 Task: Find connections with filter location Kuju with filter topic #Analyticswith filter profile language French with filter current company Engineering Brasil with filter school Mount Carmel College, India with filter industry Personal and Laundry Services with filter service category Public Relations with filter keywords title Media Buyer
Action: Mouse moved to (335, 236)
Screenshot: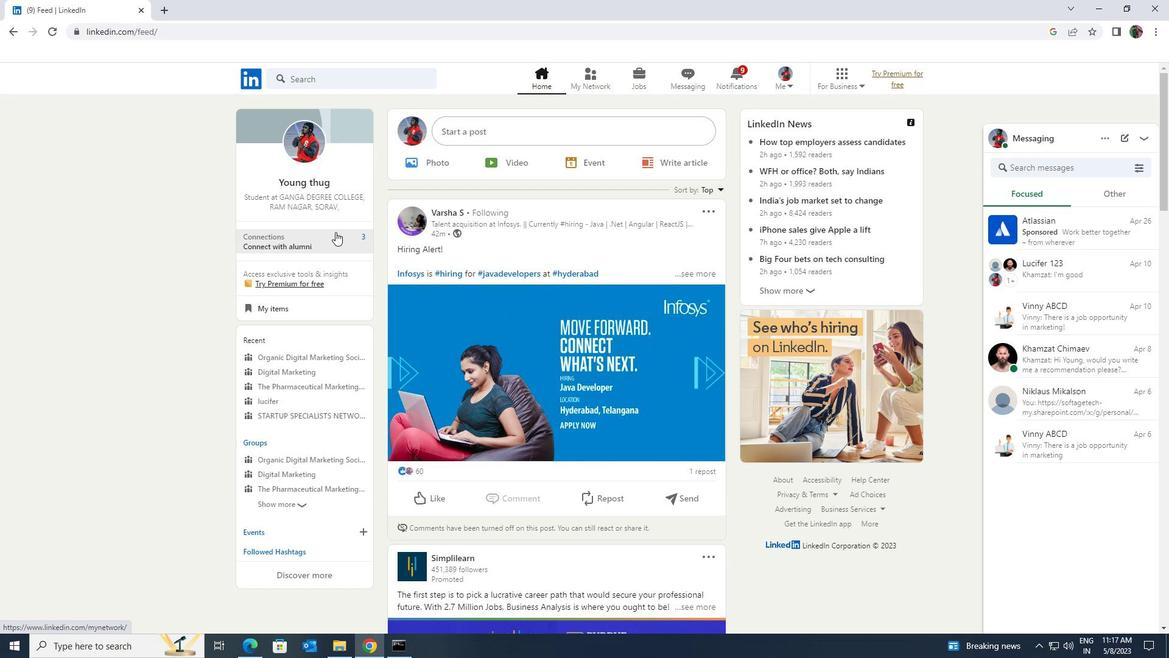 
Action: Mouse pressed left at (335, 236)
Screenshot: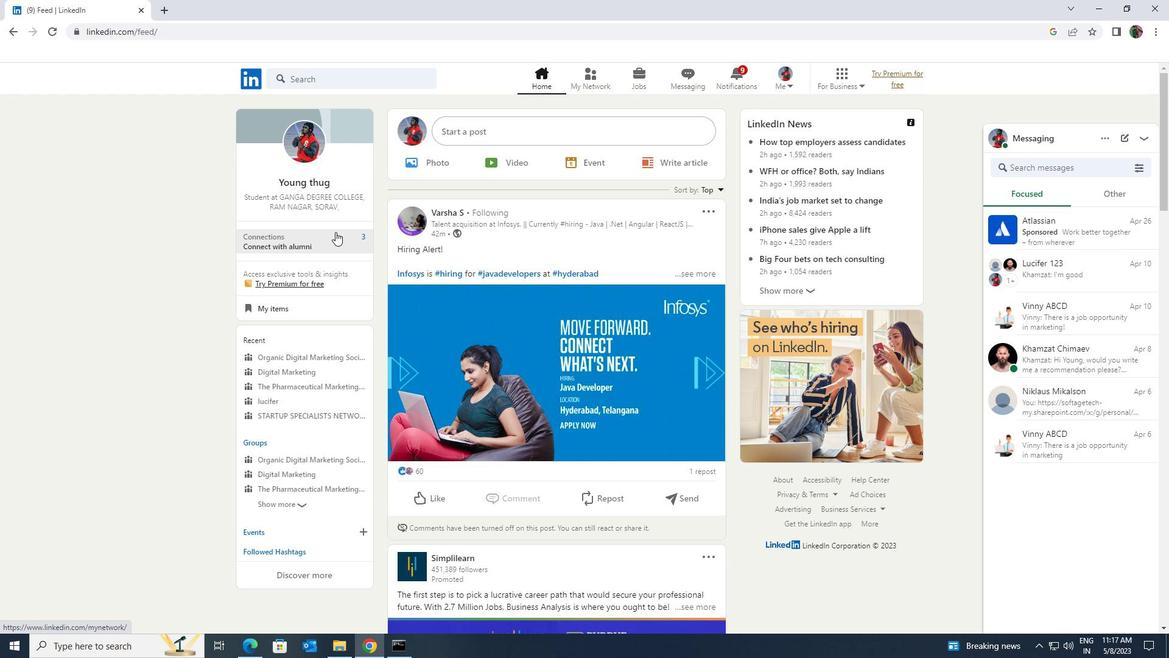 
Action: Mouse moved to (328, 147)
Screenshot: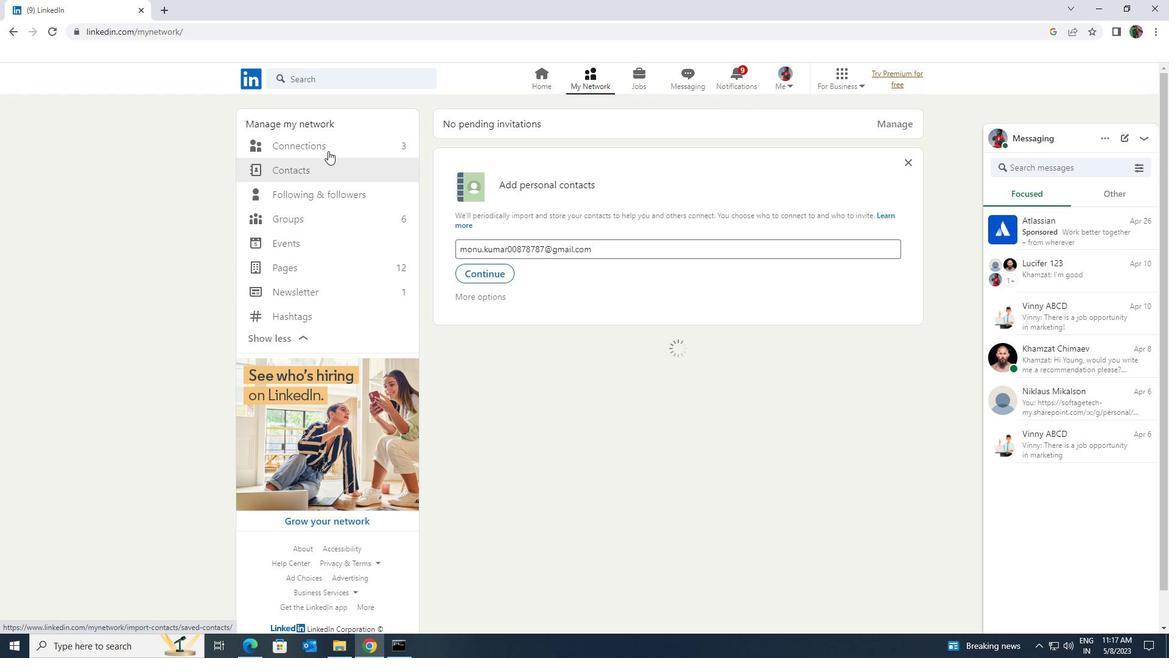 
Action: Mouse pressed left at (328, 147)
Screenshot: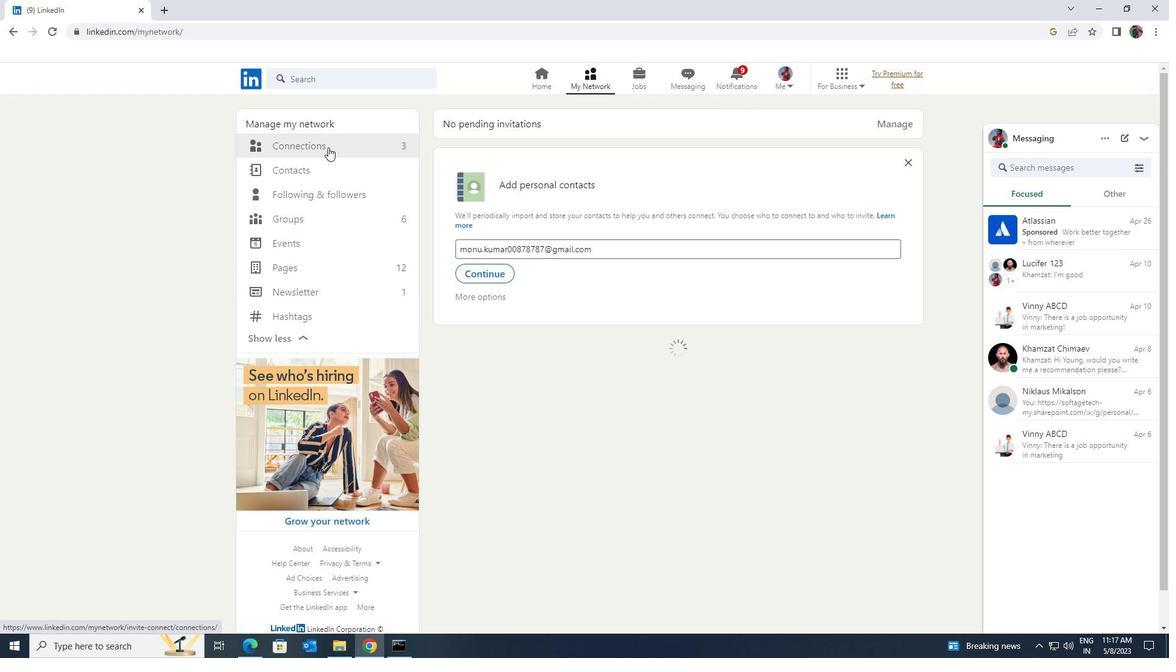 
Action: Mouse moved to (648, 150)
Screenshot: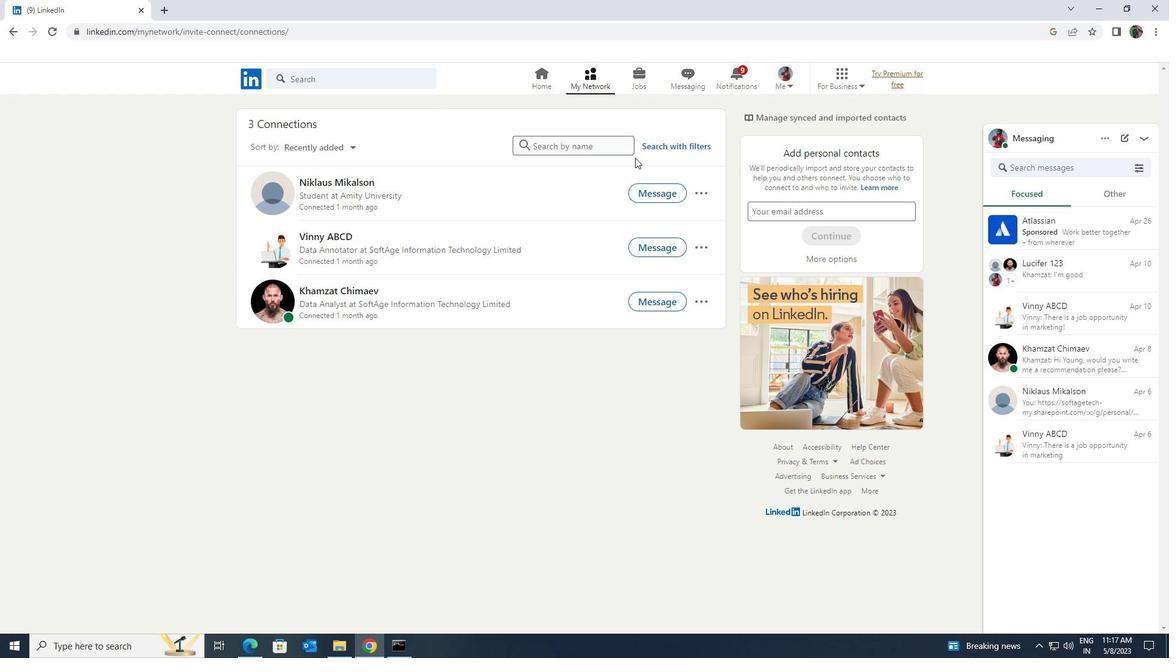 
Action: Mouse pressed left at (648, 150)
Screenshot: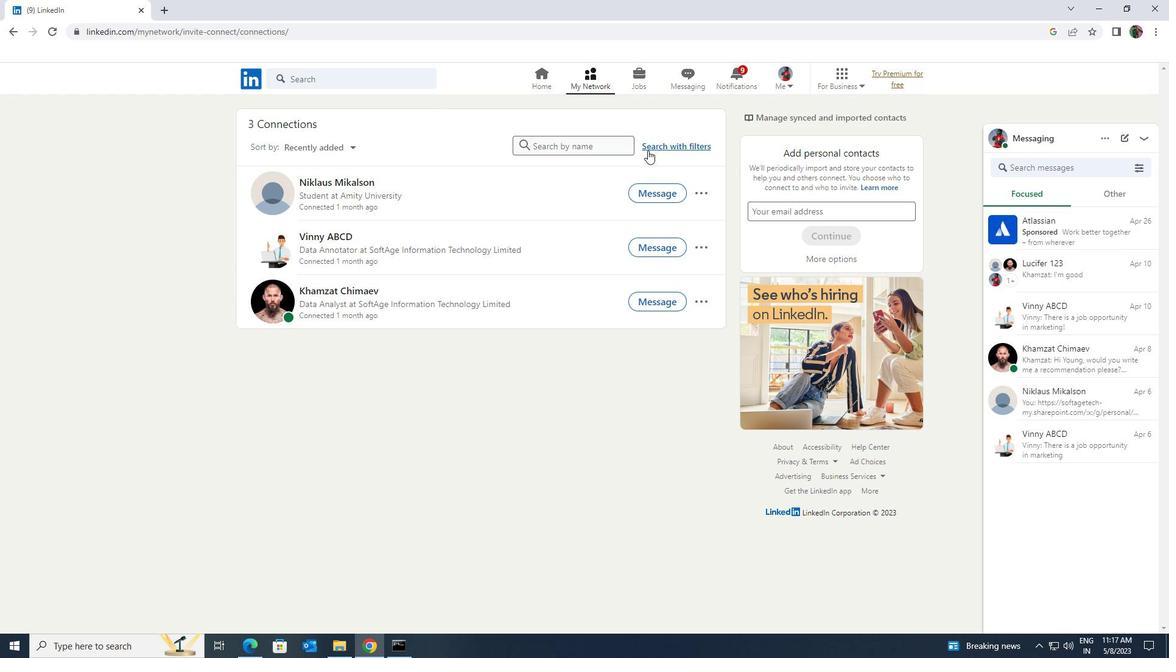 
Action: Mouse moved to (626, 113)
Screenshot: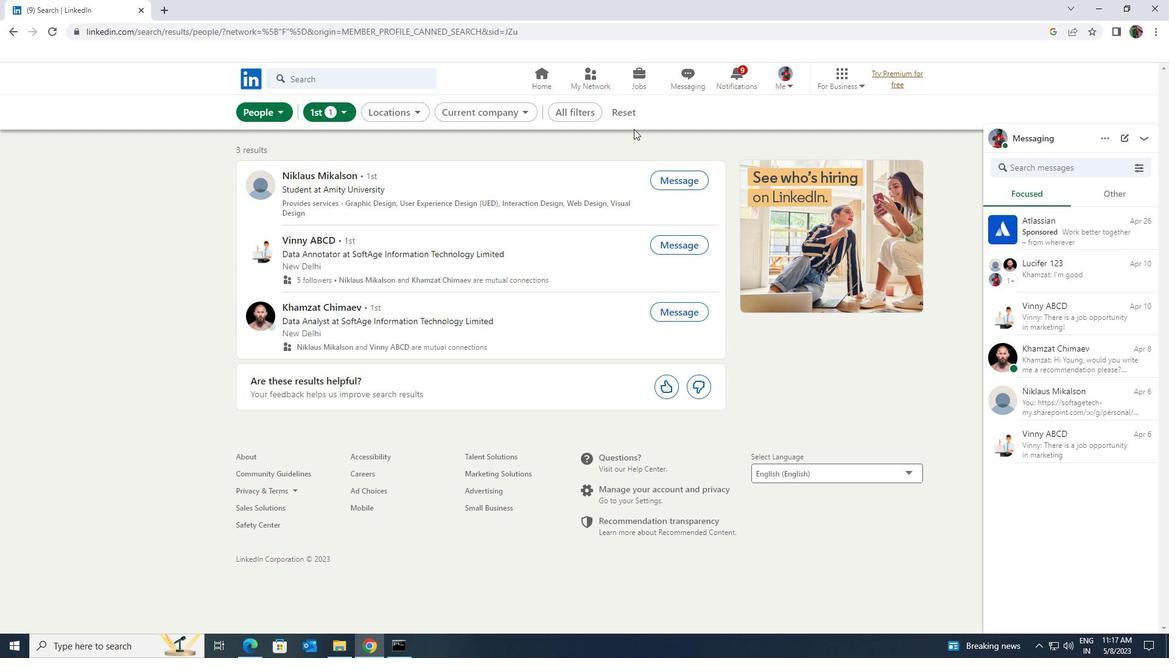 
Action: Mouse pressed left at (626, 113)
Screenshot: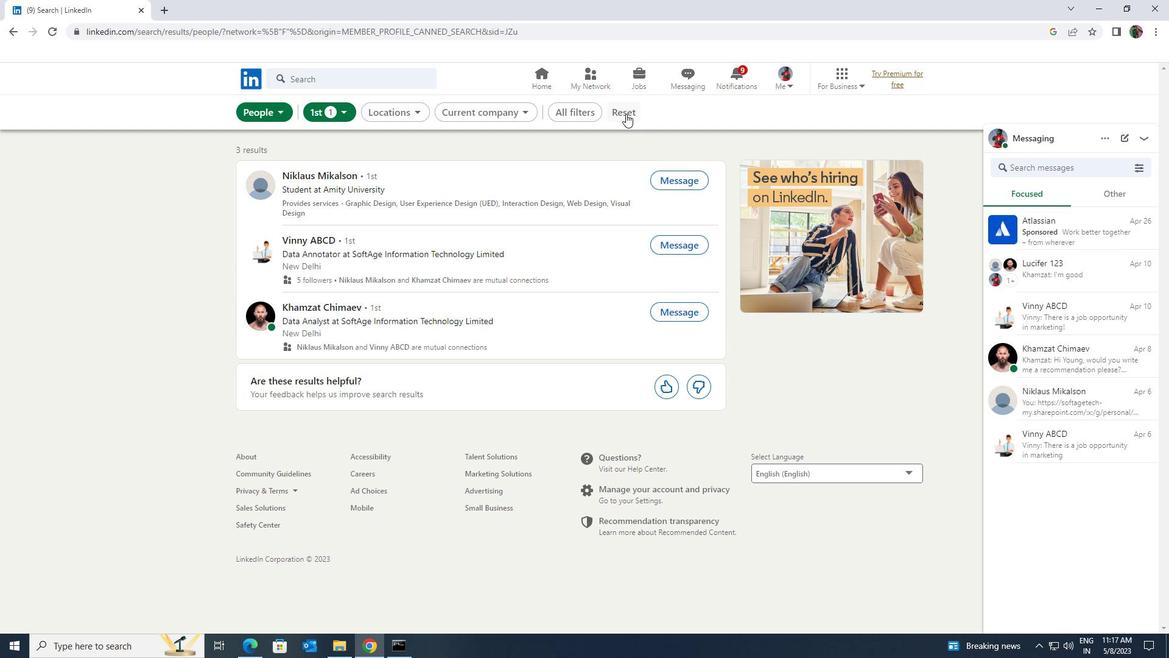 
Action: Mouse moved to (601, 113)
Screenshot: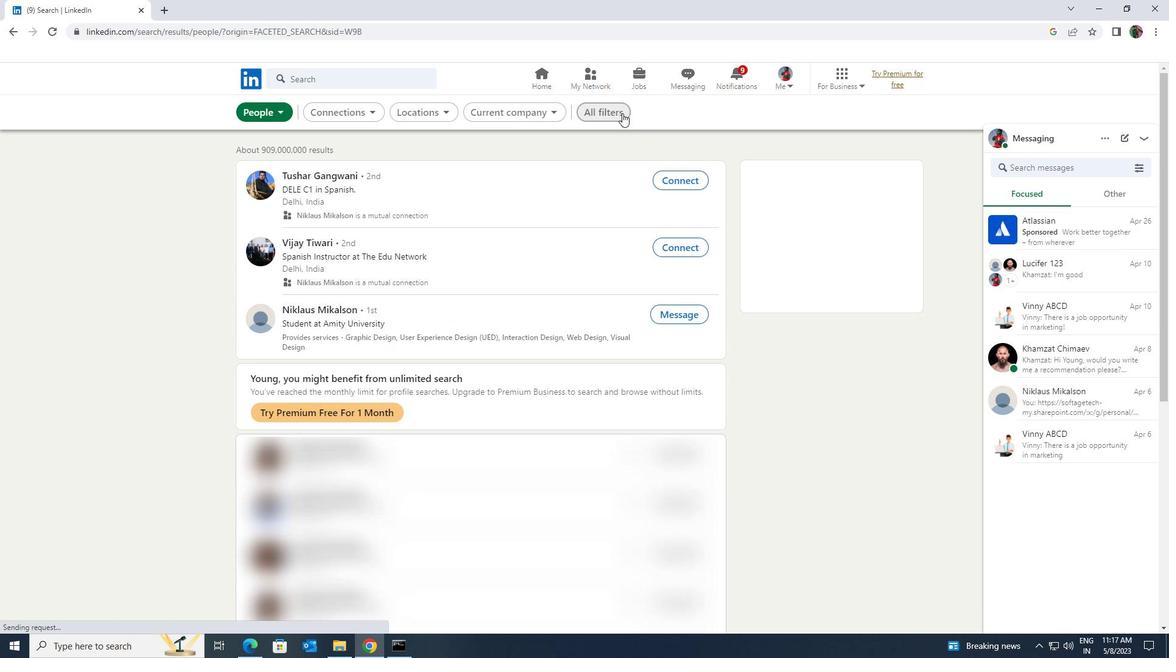
Action: Mouse pressed left at (601, 113)
Screenshot: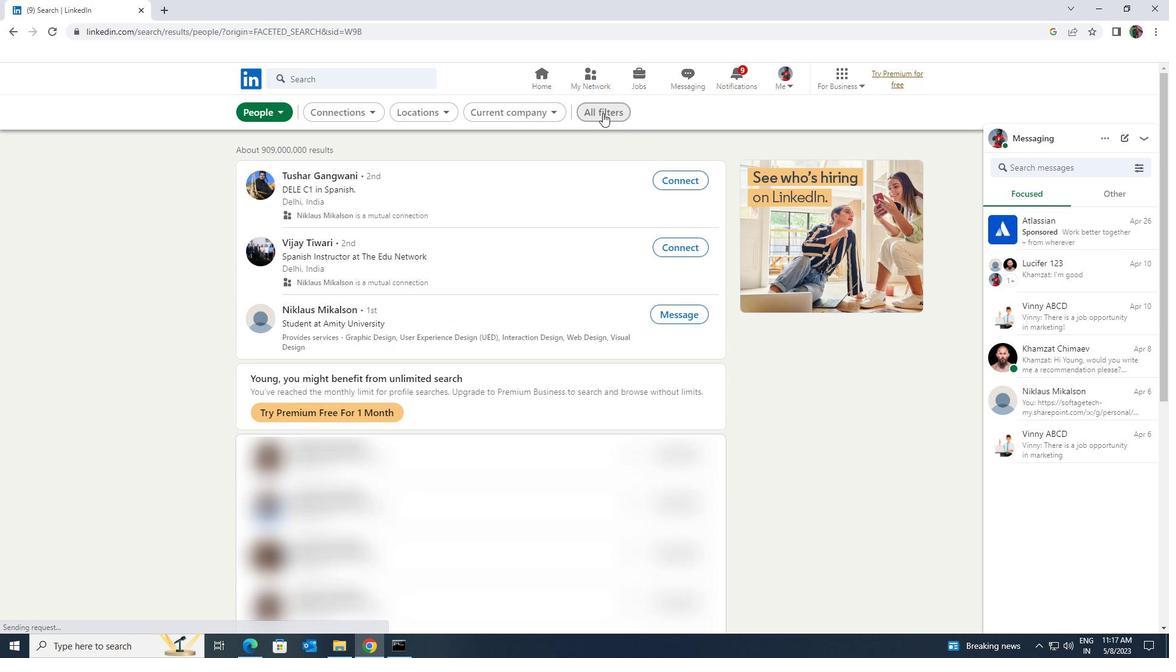 
Action: Mouse moved to (1006, 484)
Screenshot: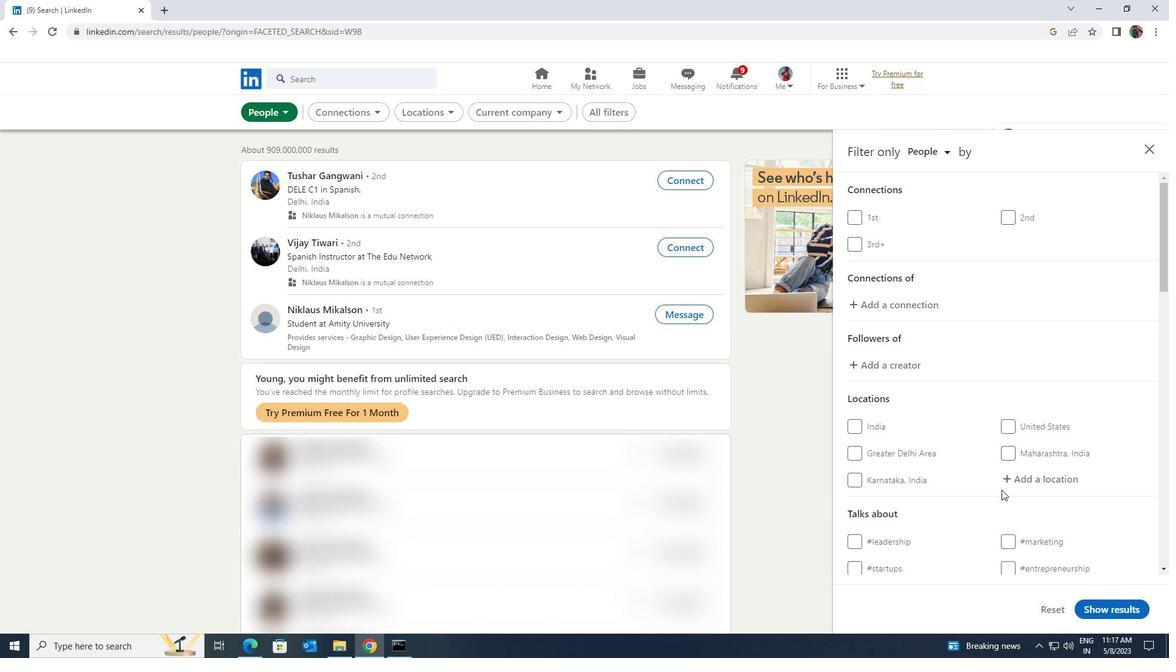 
Action: Mouse pressed left at (1006, 484)
Screenshot: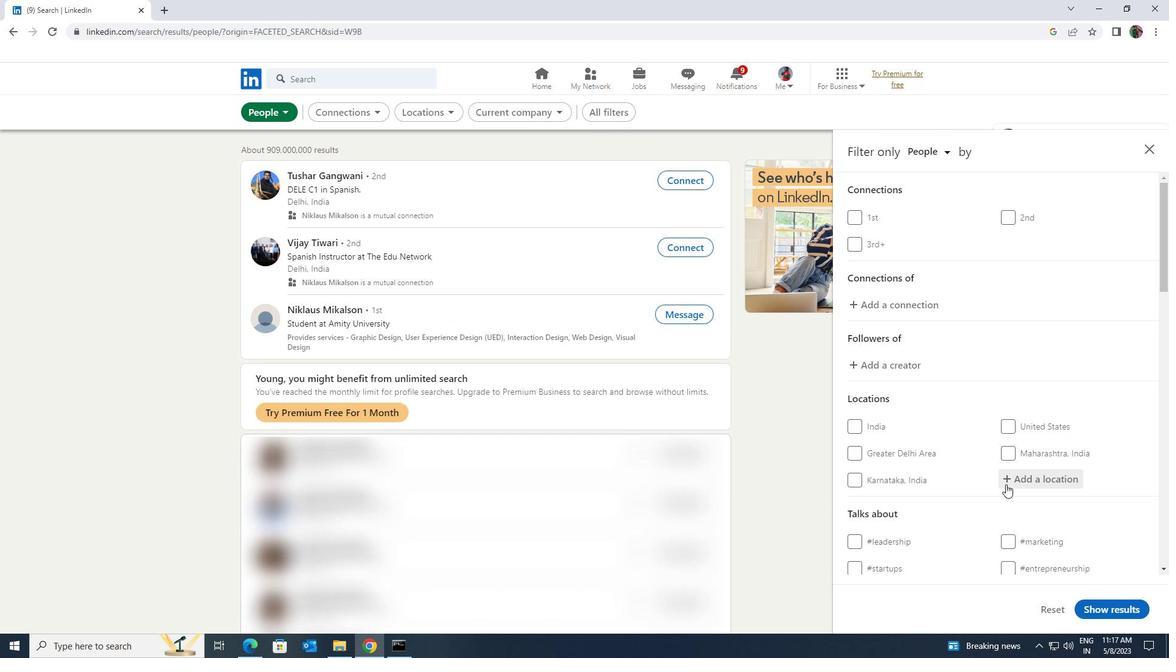 
Action: Key pressed <Key.shift>KUJU
Screenshot: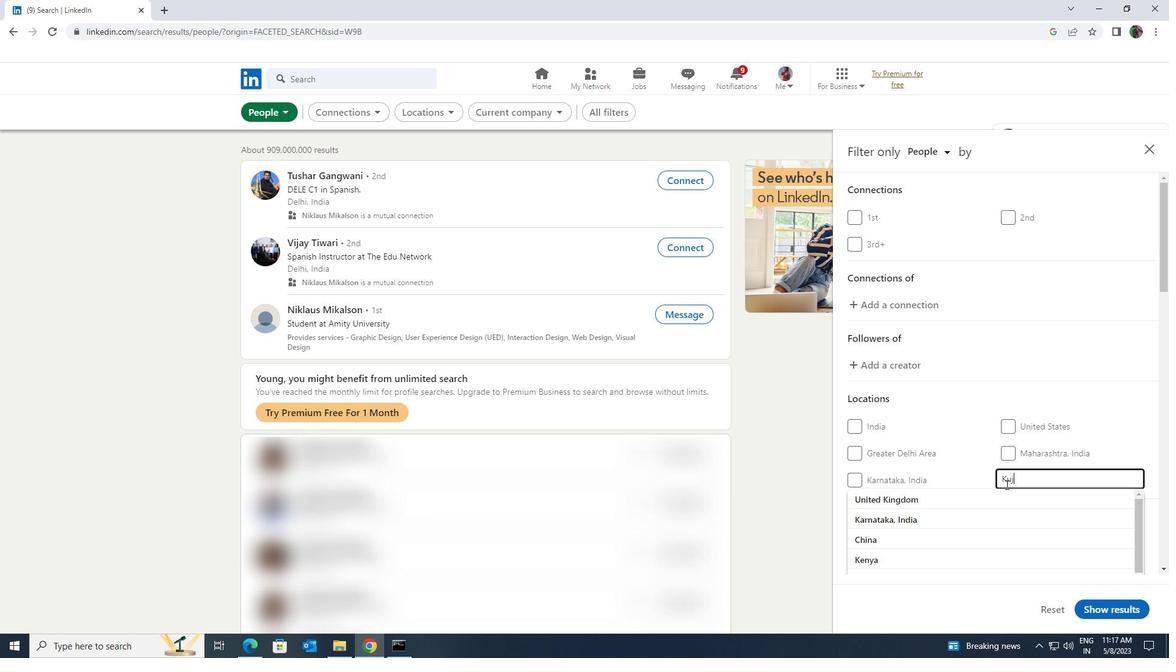
Action: Mouse moved to (1006, 492)
Screenshot: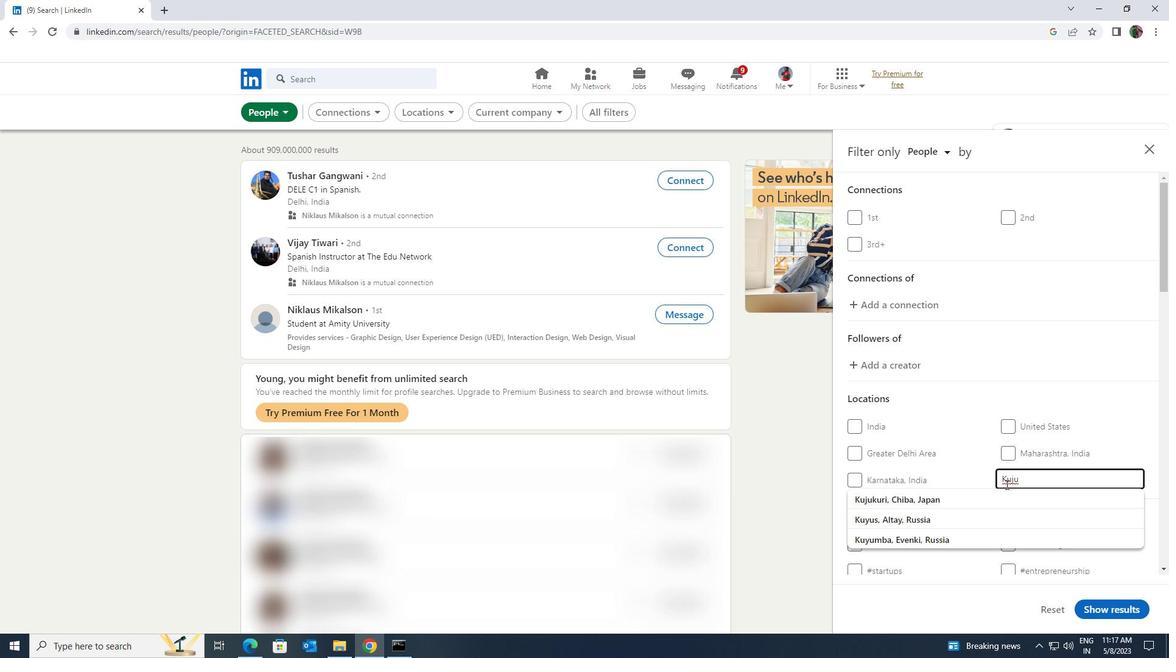 
Action: Mouse pressed left at (1006, 492)
Screenshot: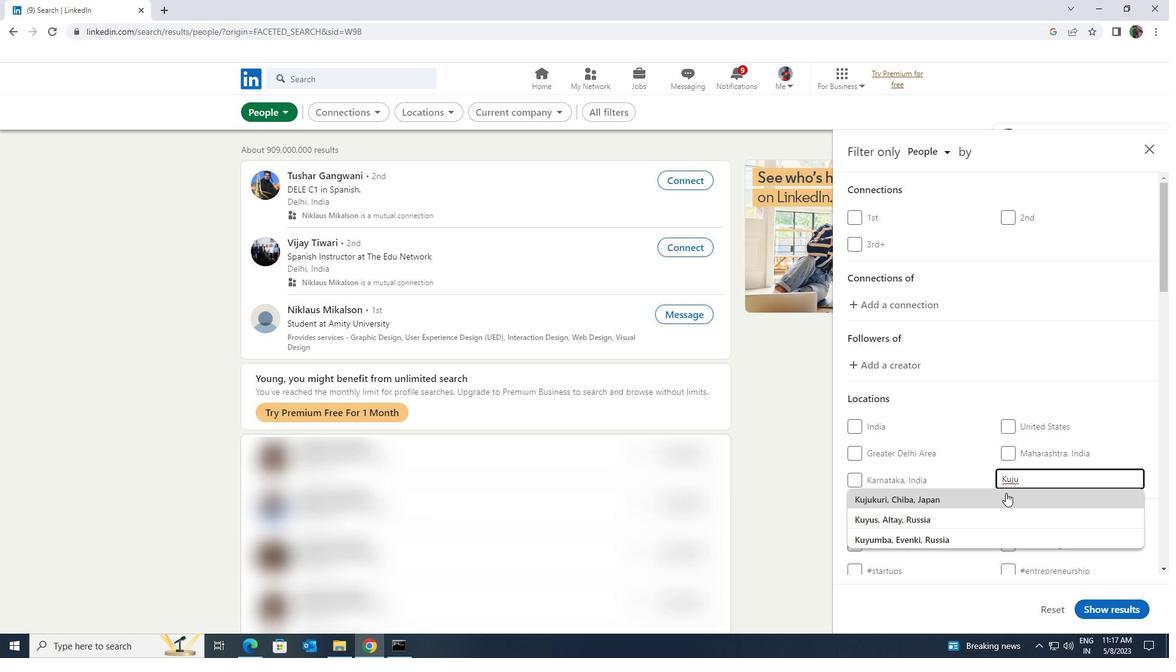 
Action: Mouse scrolled (1006, 492) with delta (0, 0)
Screenshot: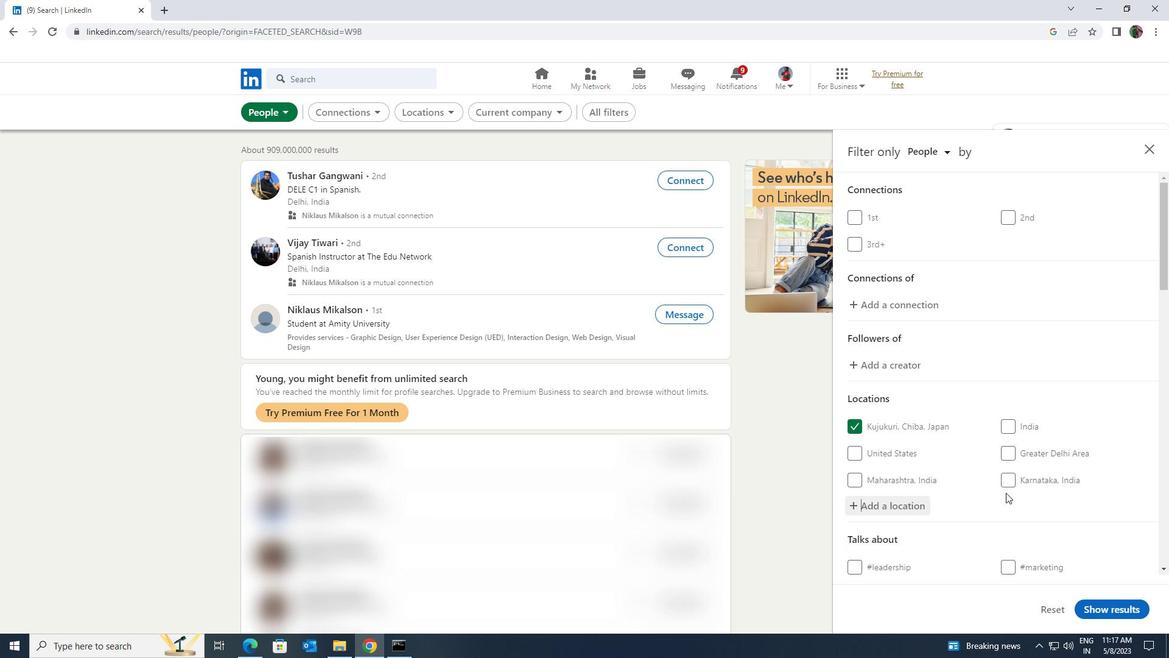 
Action: Mouse scrolled (1006, 492) with delta (0, 0)
Screenshot: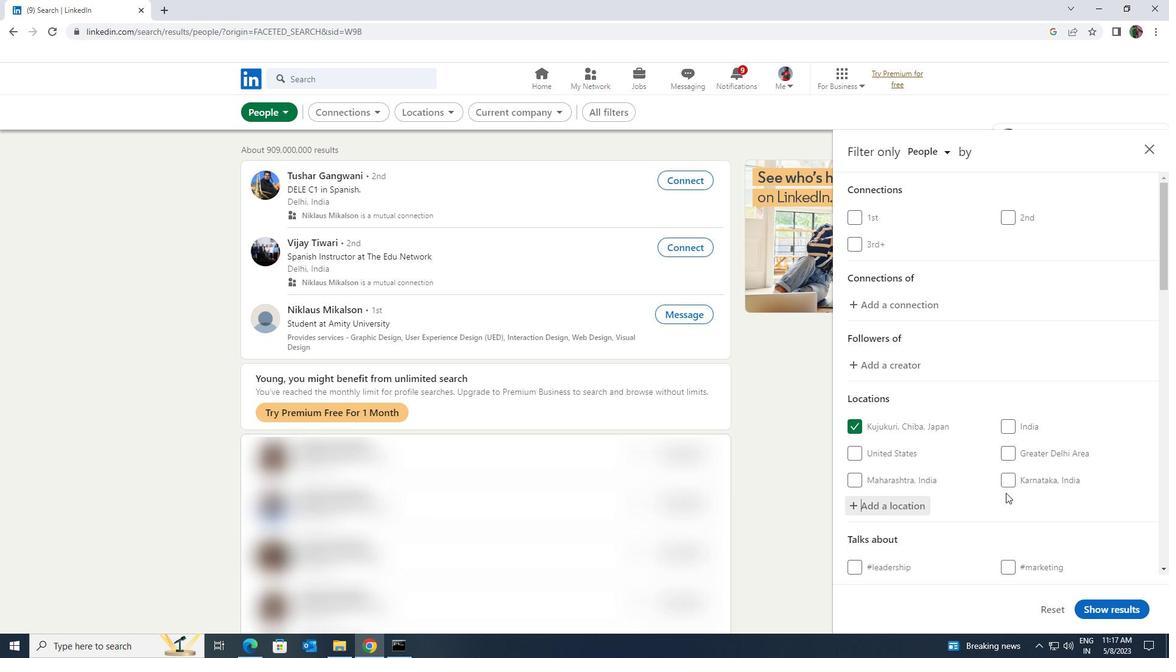 
Action: Mouse moved to (1015, 492)
Screenshot: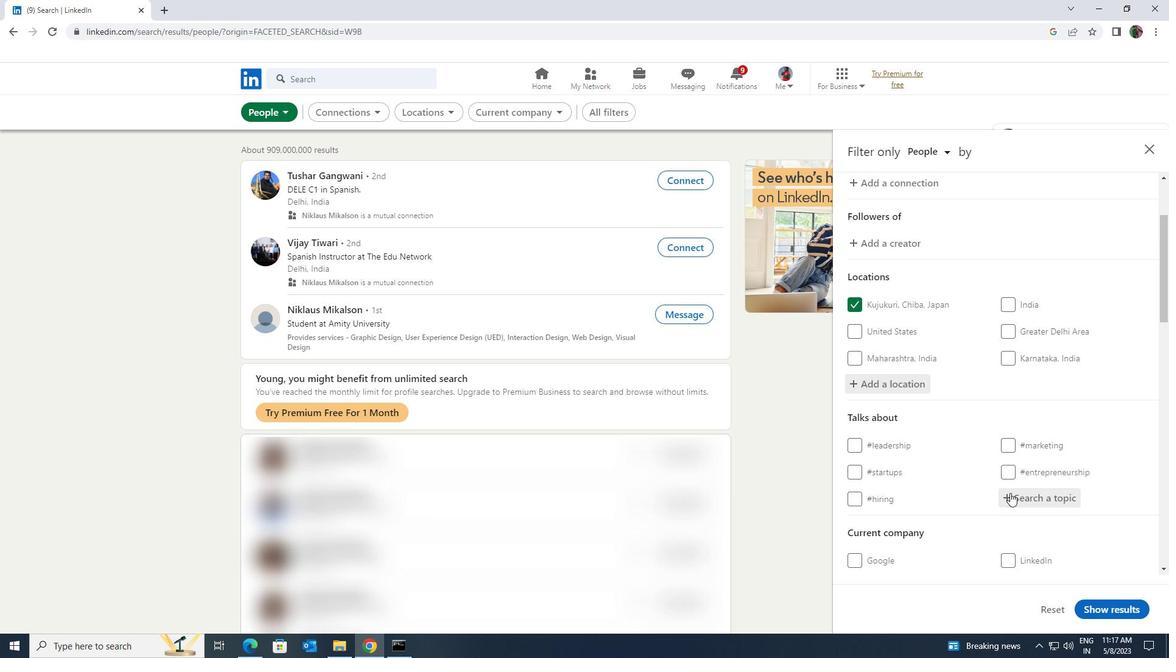 
Action: Mouse pressed left at (1015, 492)
Screenshot: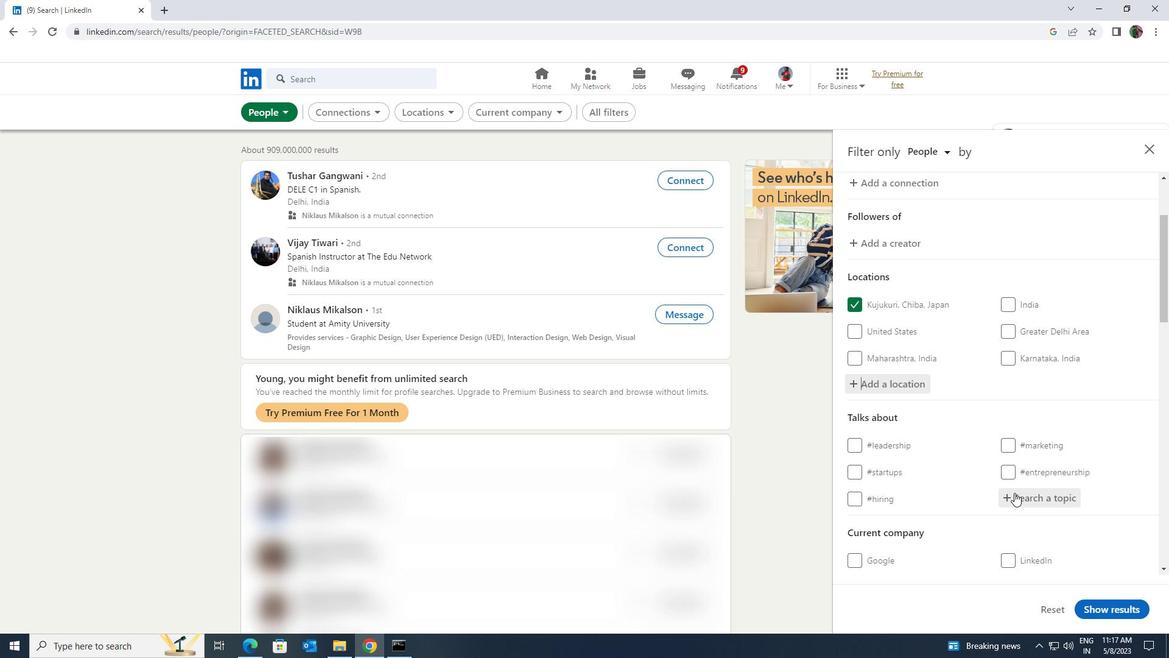 
Action: Key pressed <Key.shift>ANALYTI
Screenshot: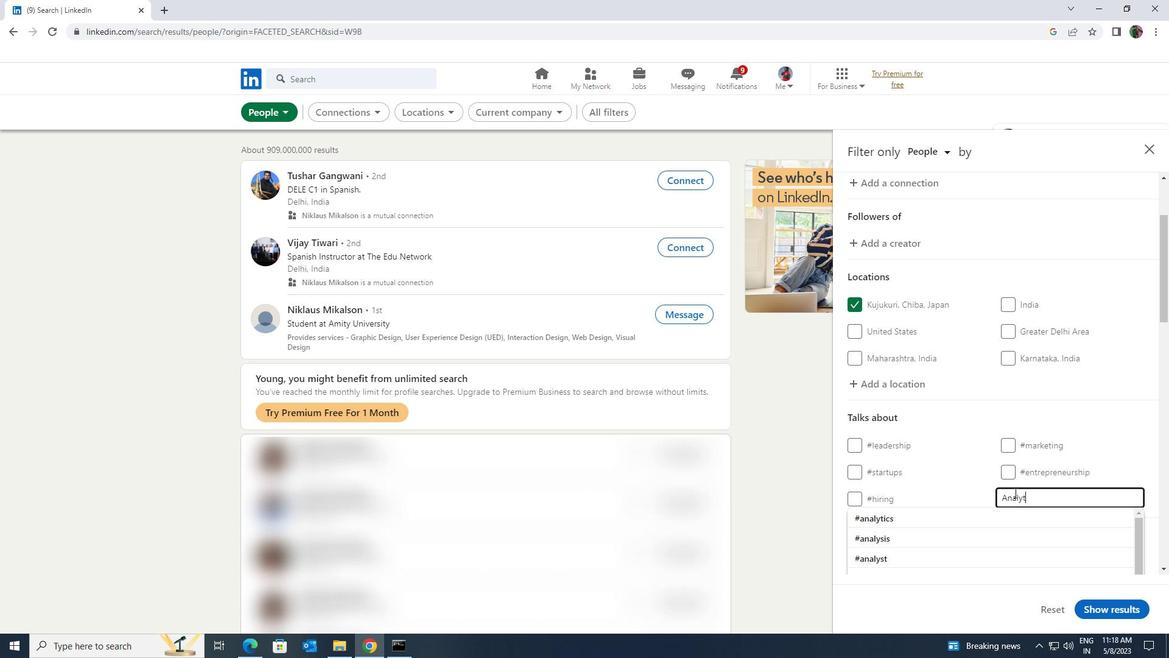 
Action: Mouse moved to (1015, 511)
Screenshot: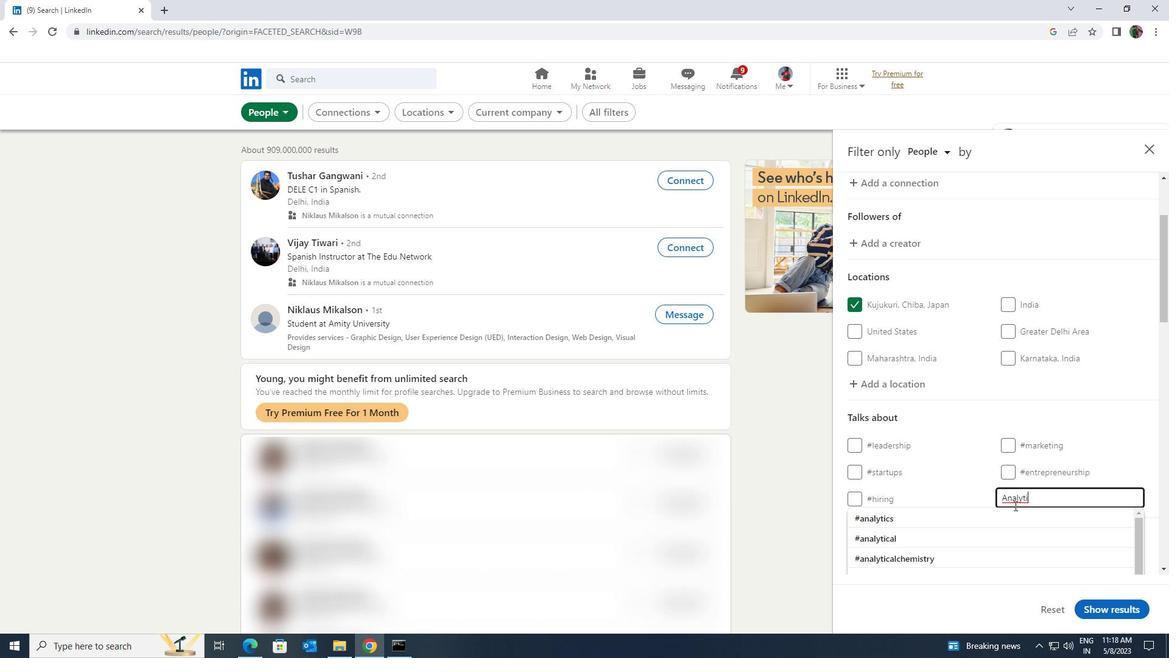 
Action: Mouse pressed left at (1015, 511)
Screenshot: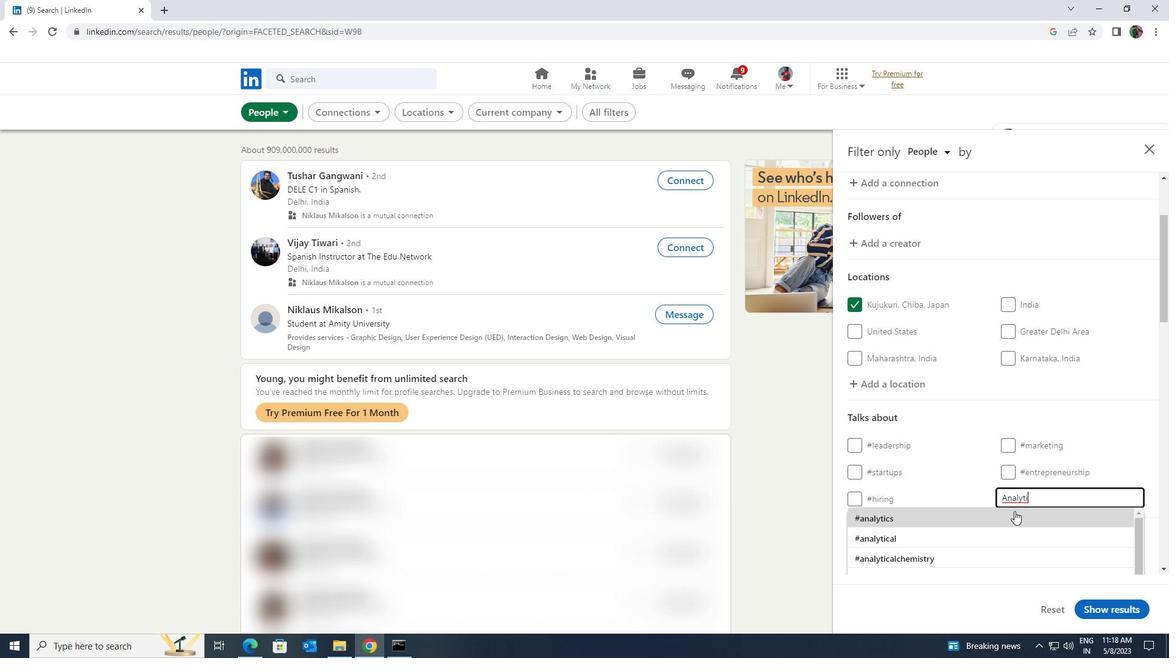 
Action: Mouse scrolled (1015, 510) with delta (0, 0)
Screenshot: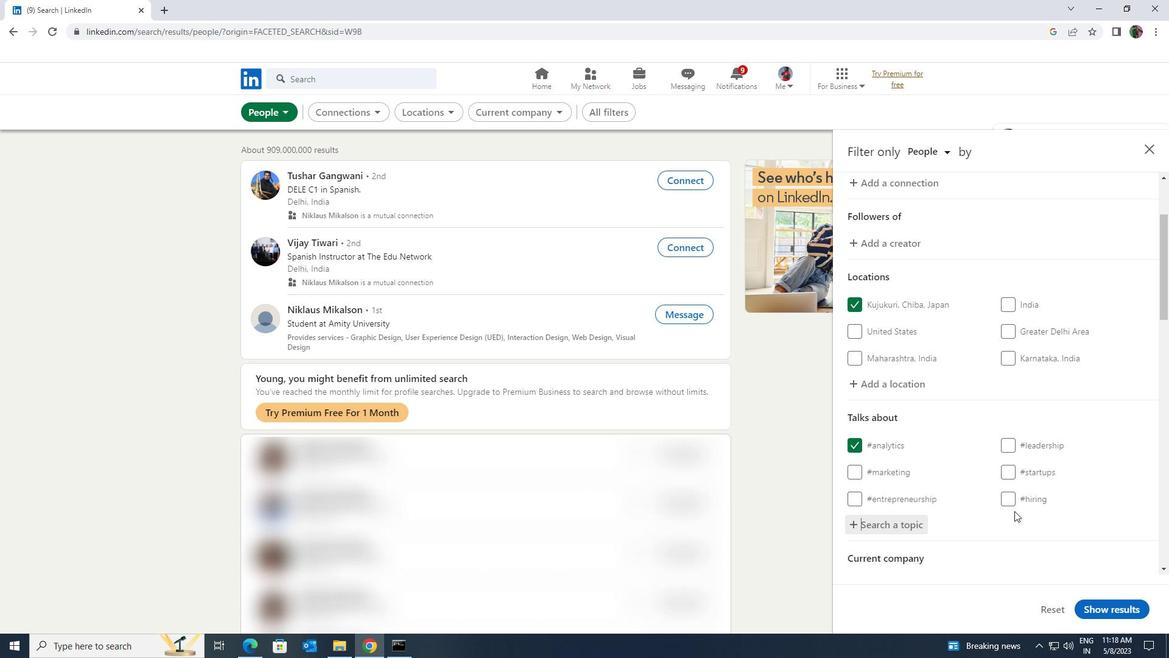 
Action: Mouse scrolled (1015, 510) with delta (0, 0)
Screenshot: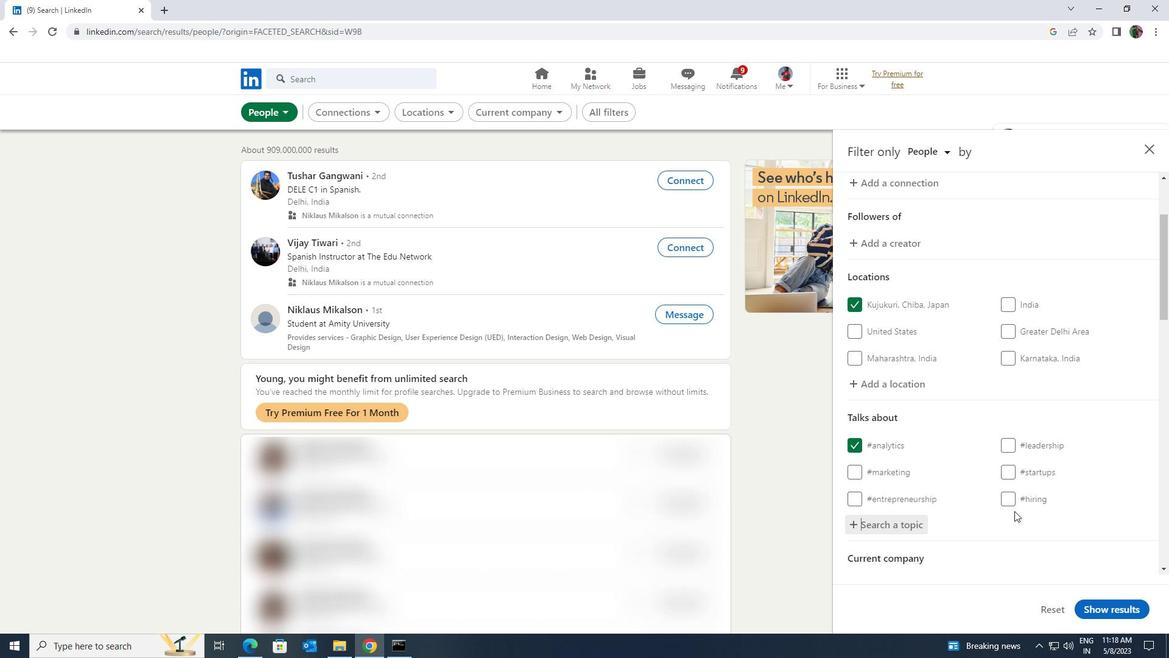 
Action: Mouse scrolled (1015, 510) with delta (0, 0)
Screenshot: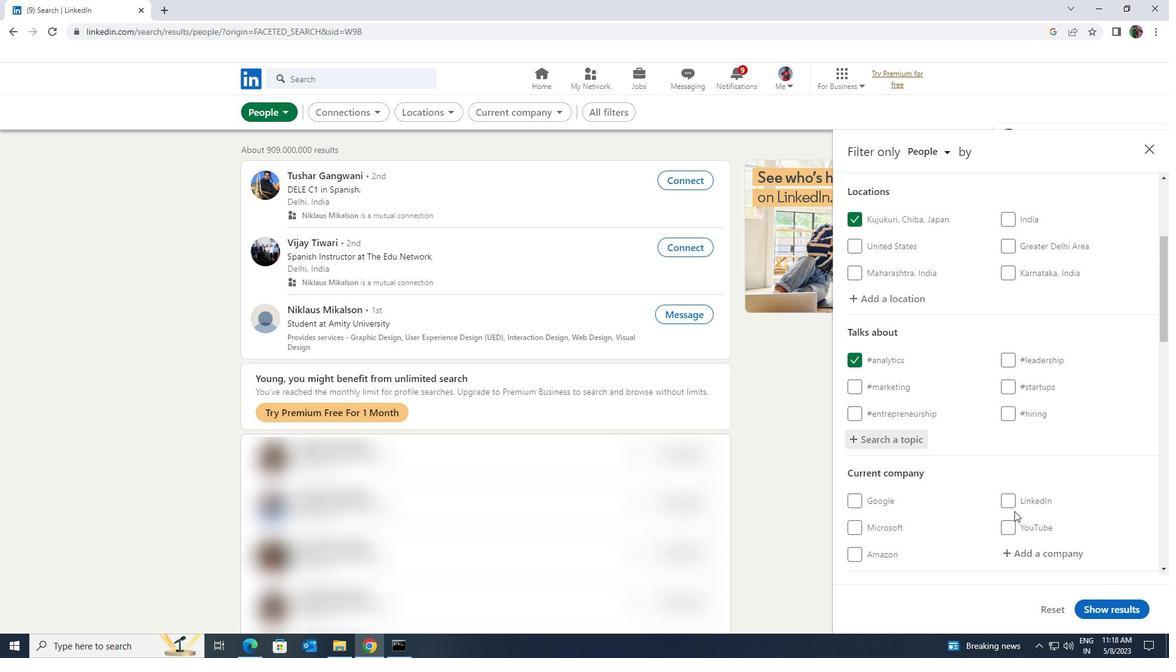 
Action: Mouse scrolled (1015, 510) with delta (0, 0)
Screenshot: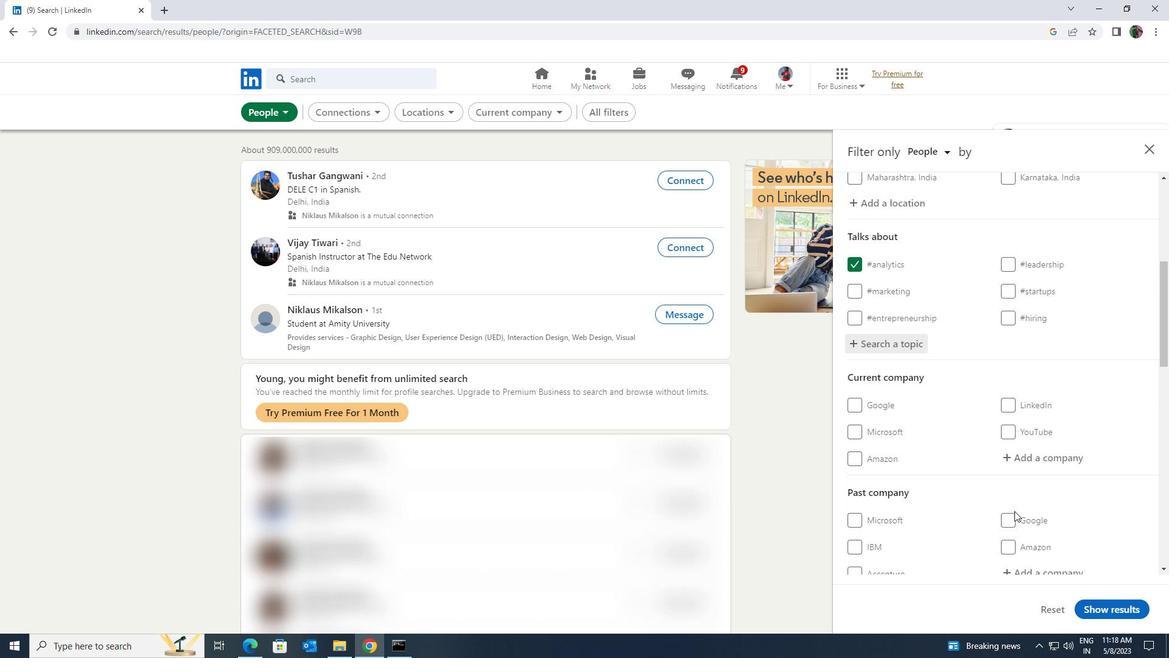 
Action: Mouse scrolled (1015, 510) with delta (0, 0)
Screenshot: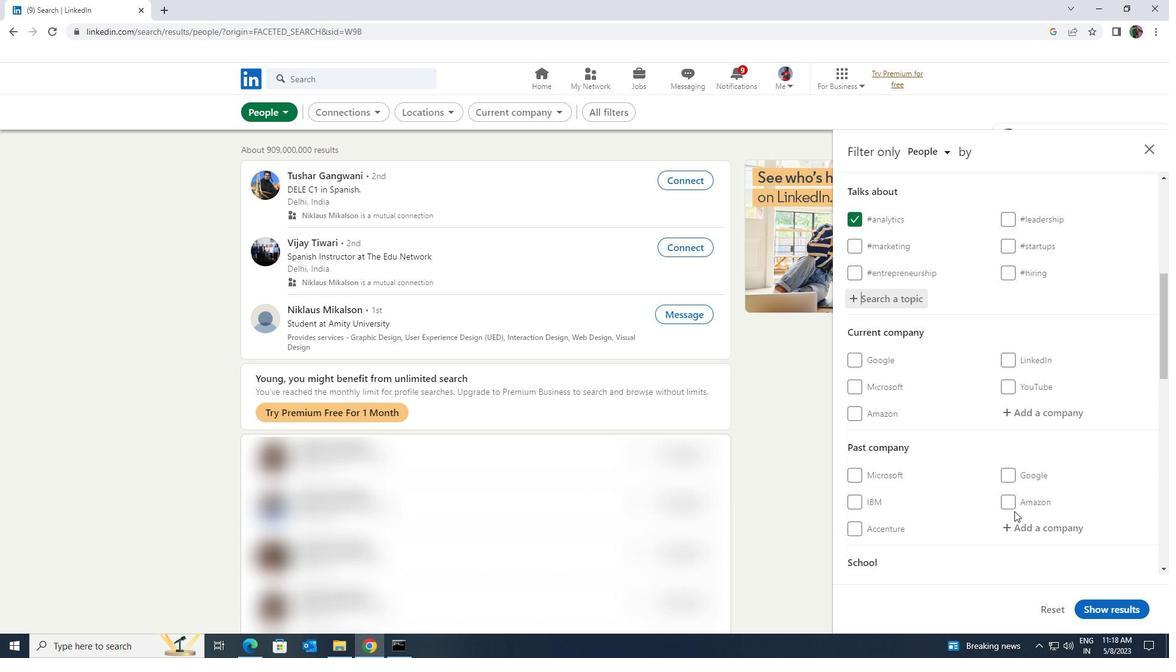
Action: Mouse scrolled (1015, 510) with delta (0, 0)
Screenshot: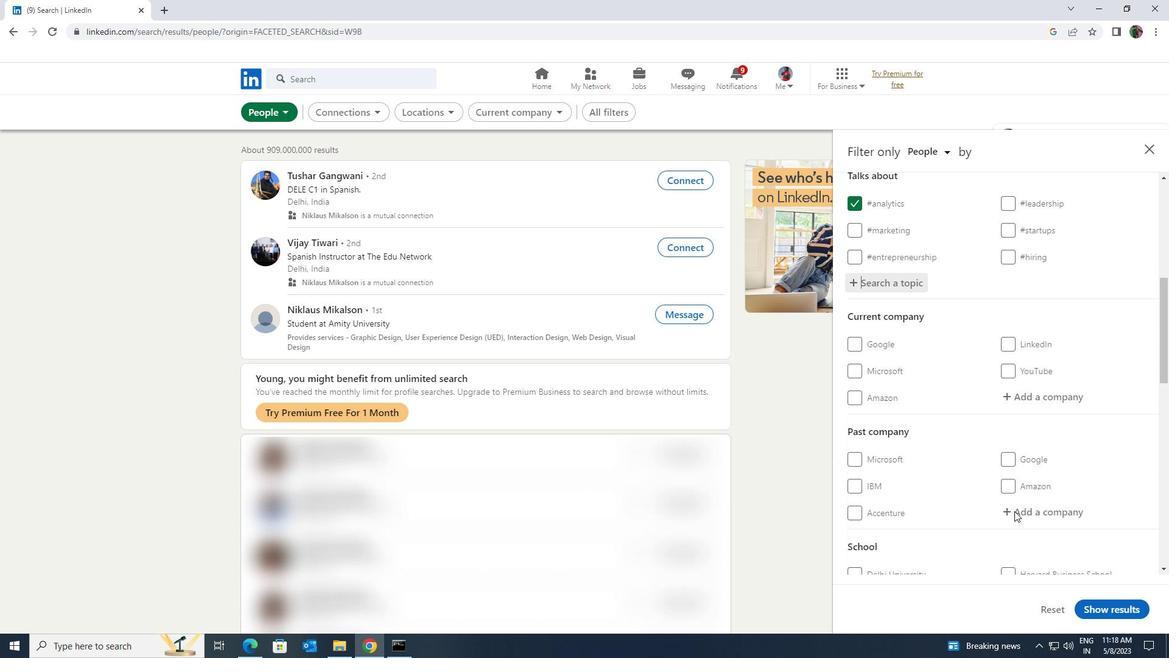 
Action: Mouse scrolled (1015, 510) with delta (0, 0)
Screenshot: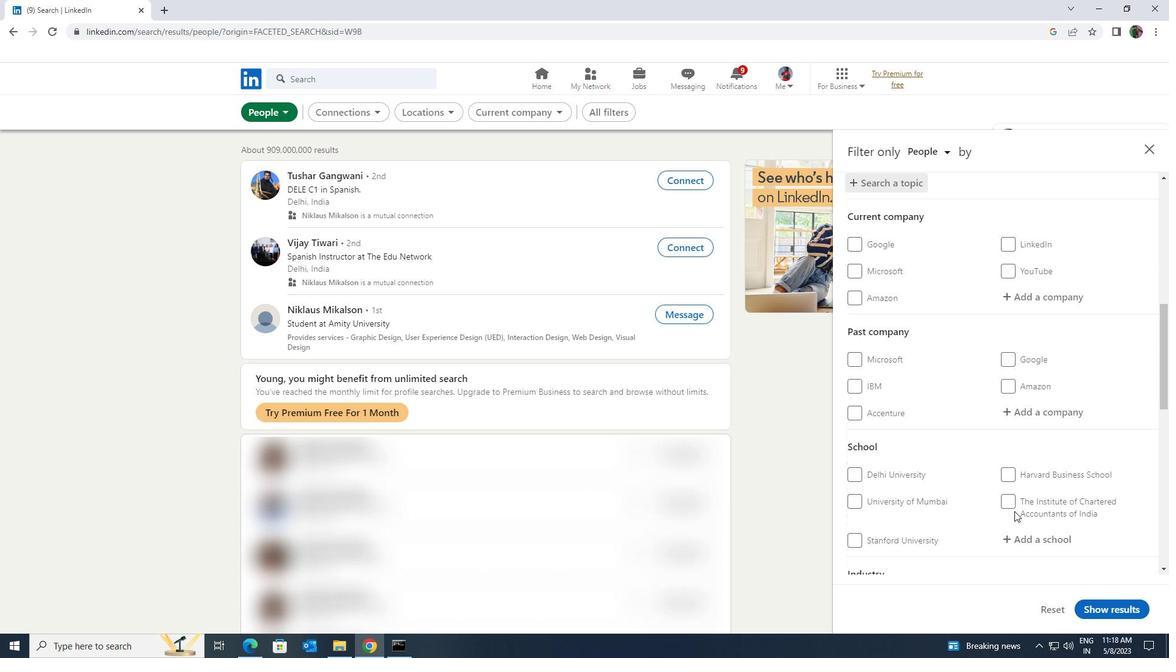 
Action: Mouse scrolled (1015, 510) with delta (0, 0)
Screenshot: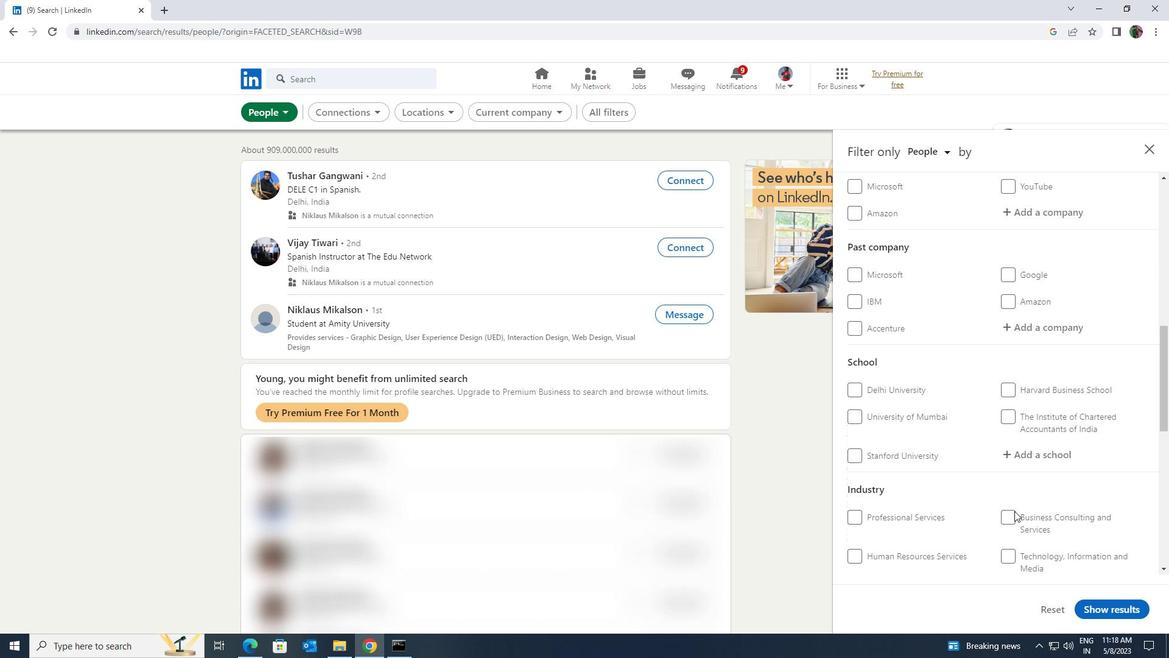 
Action: Mouse scrolled (1015, 510) with delta (0, 0)
Screenshot: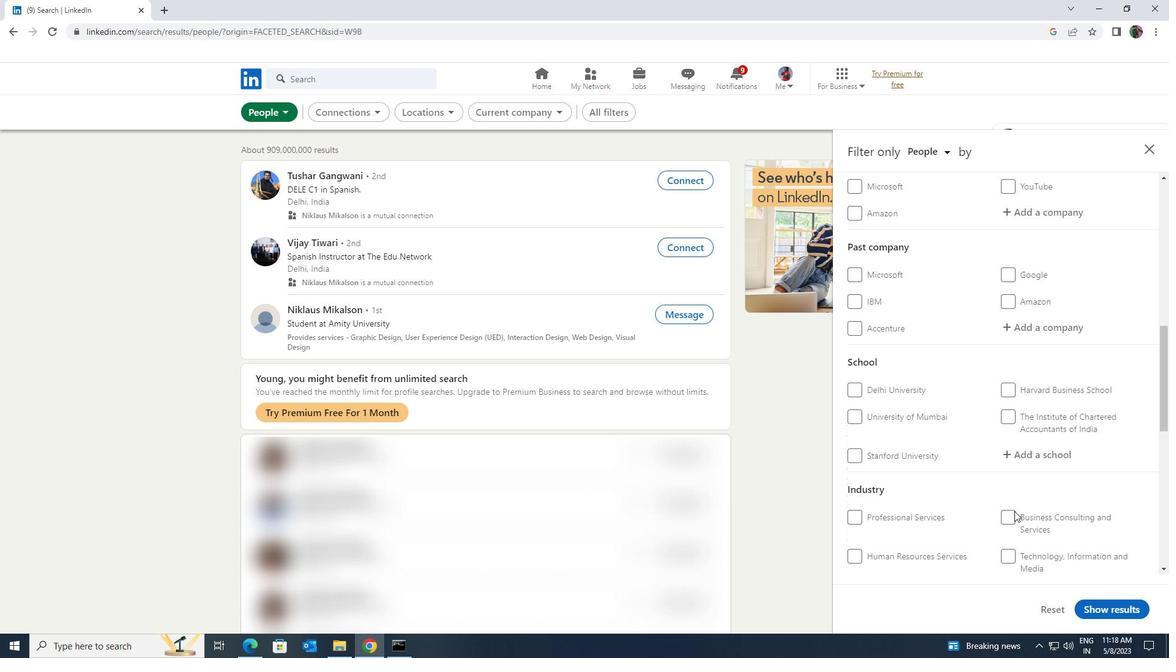 
Action: Mouse scrolled (1015, 510) with delta (0, 0)
Screenshot: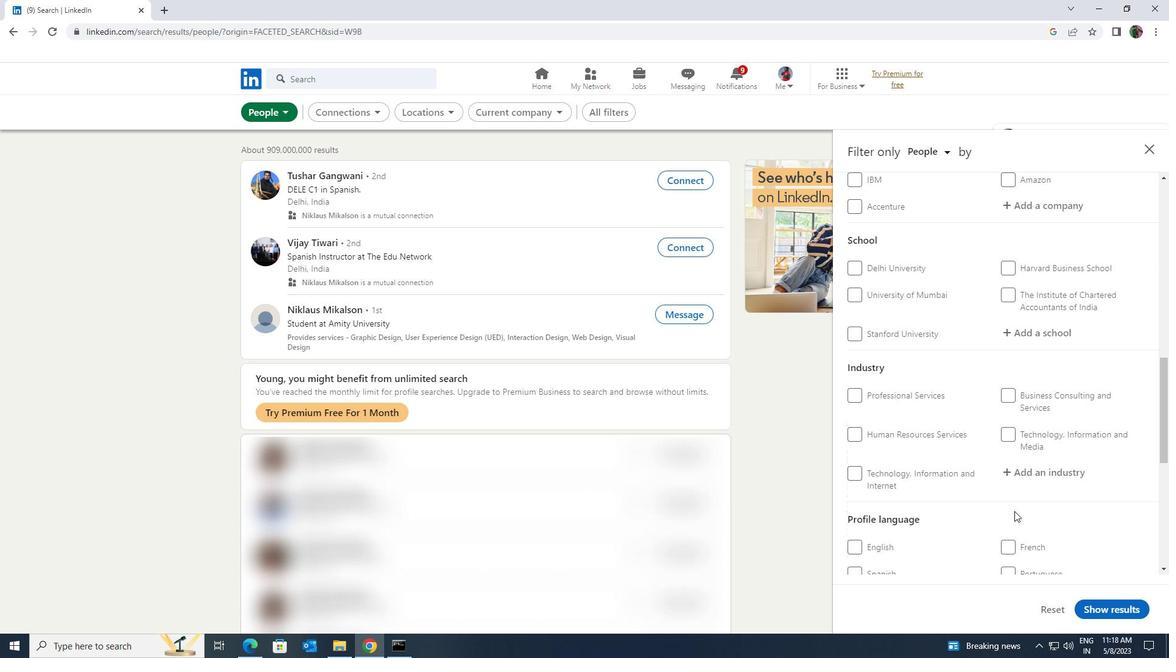 
Action: Mouse moved to (1014, 488)
Screenshot: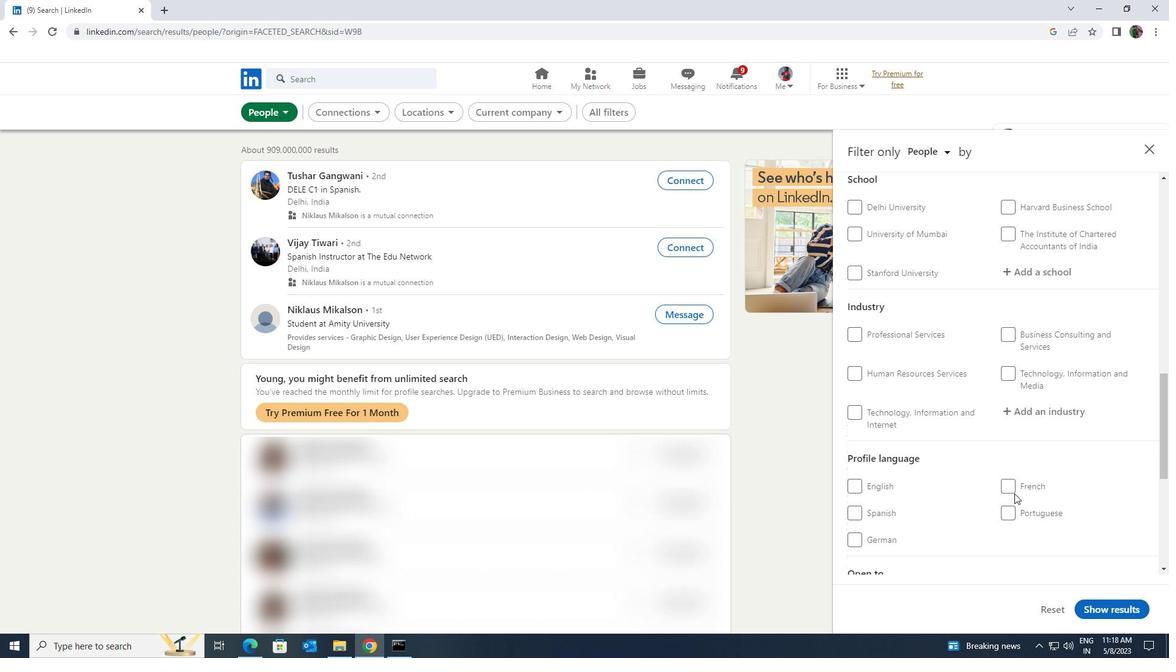 
Action: Mouse pressed left at (1014, 488)
Screenshot: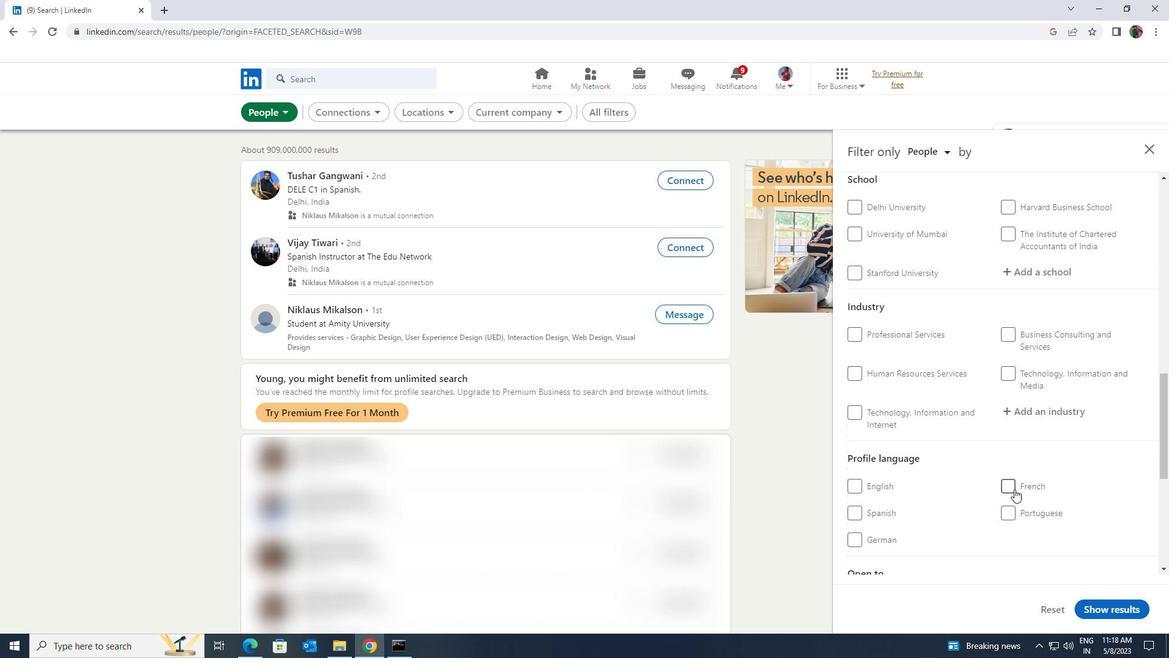 
Action: Mouse scrolled (1014, 488) with delta (0, 0)
Screenshot: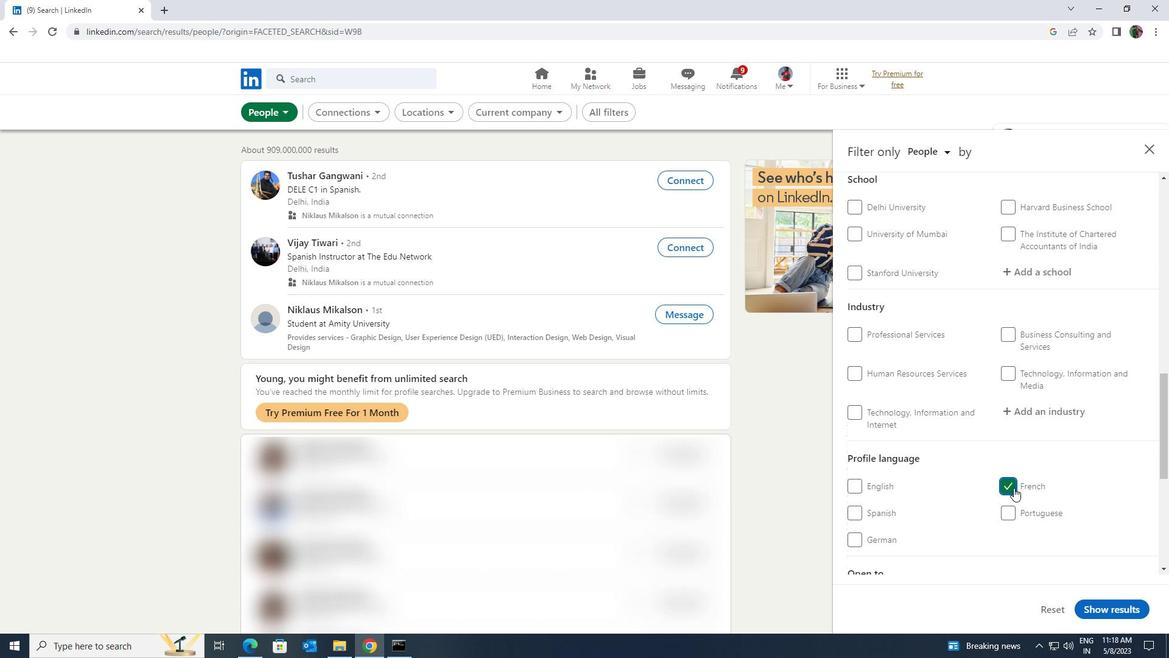 
Action: Mouse scrolled (1014, 488) with delta (0, 0)
Screenshot: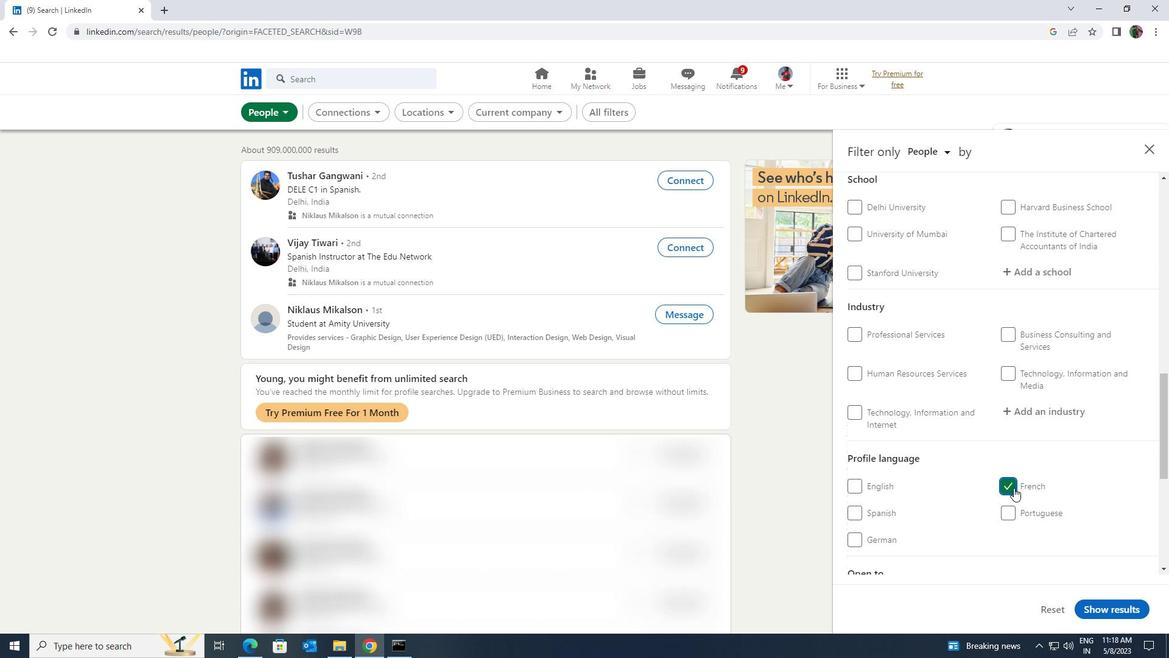
Action: Mouse scrolled (1014, 488) with delta (0, 0)
Screenshot: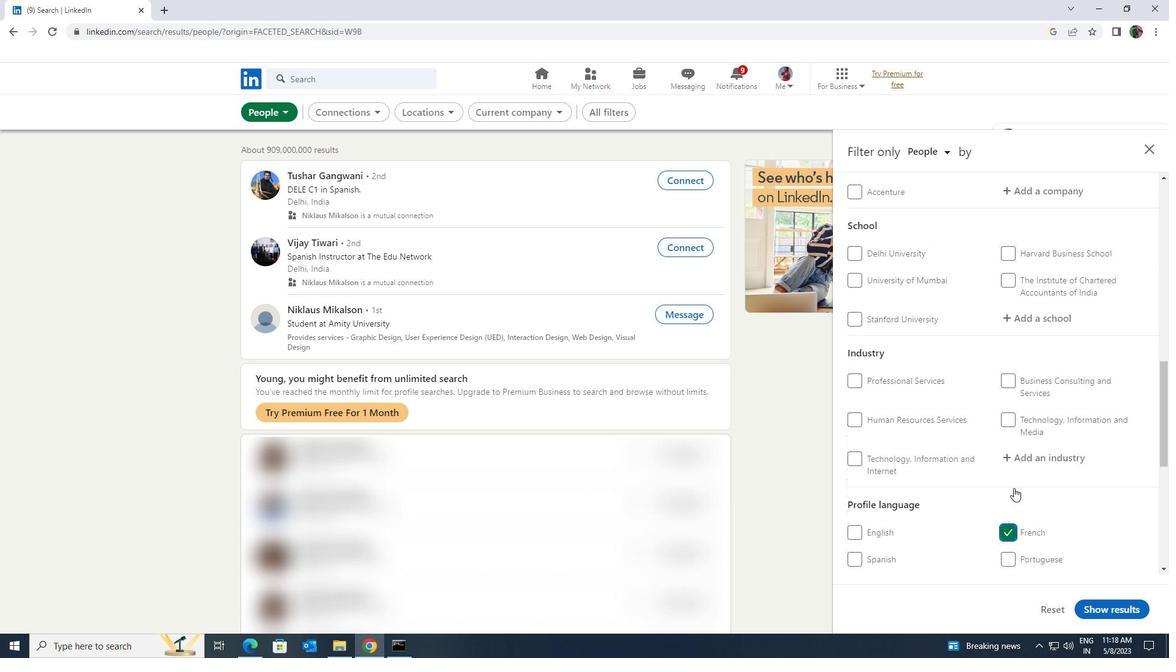
Action: Mouse scrolled (1014, 488) with delta (0, 0)
Screenshot: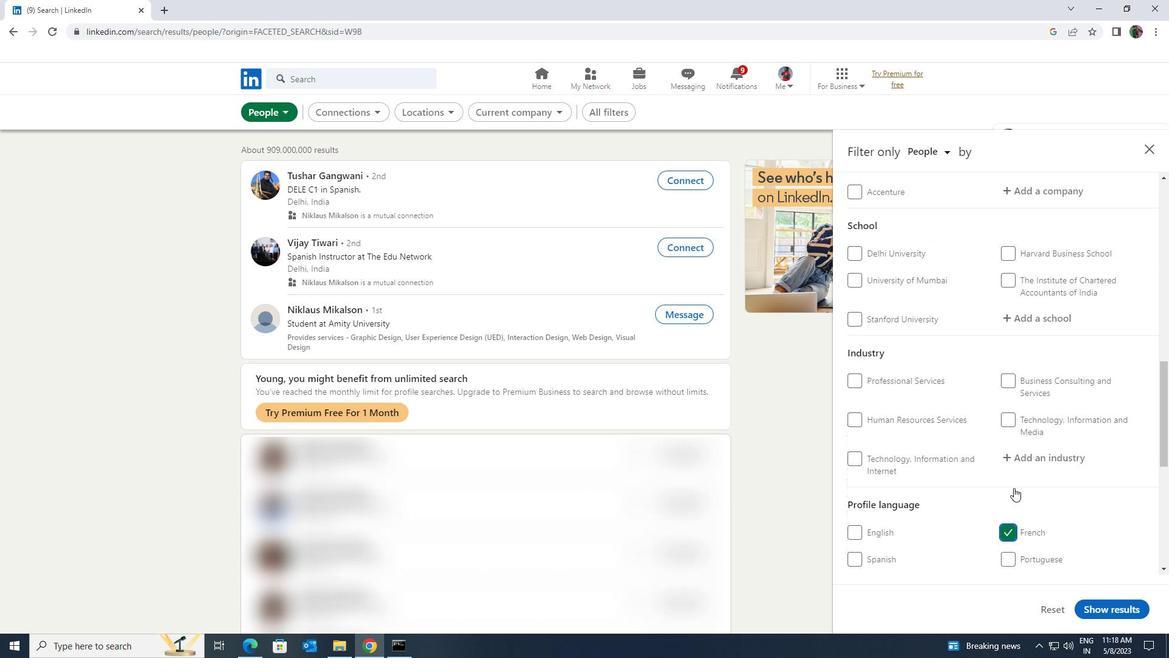 
Action: Mouse scrolled (1014, 488) with delta (0, 0)
Screenshot: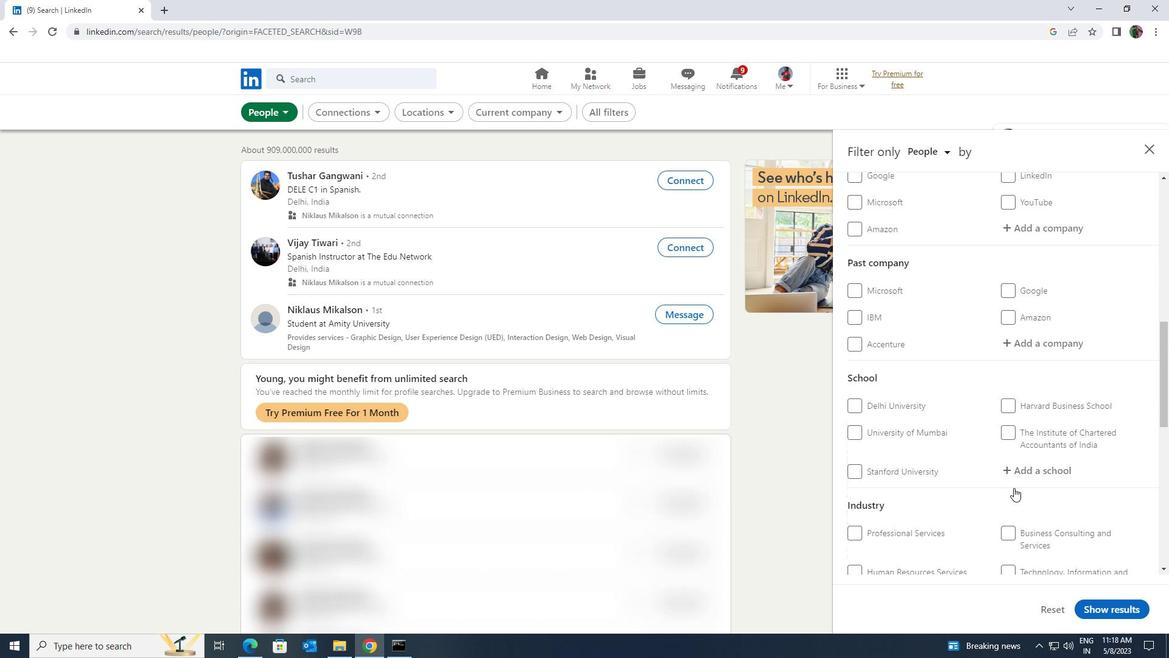 
Action: Mouse scrolled (1014, 488) with delta (0, 0)
Screenshot: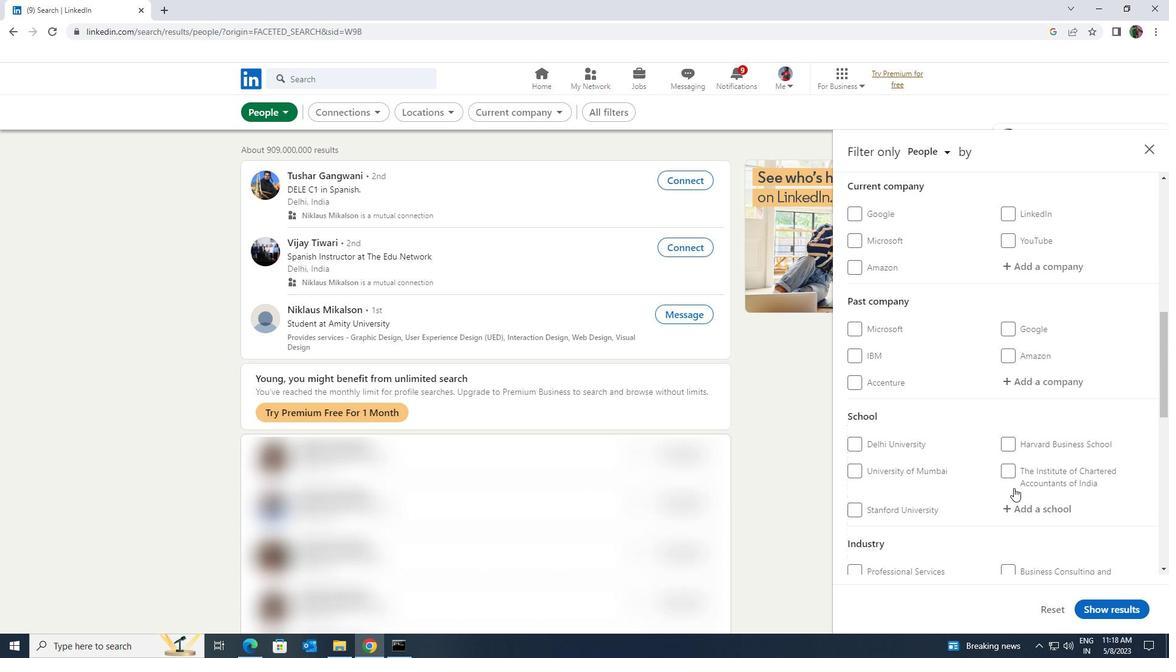 
Action: Mouse scrolled (1014, 488) with delta (0, 0)
Screenshot: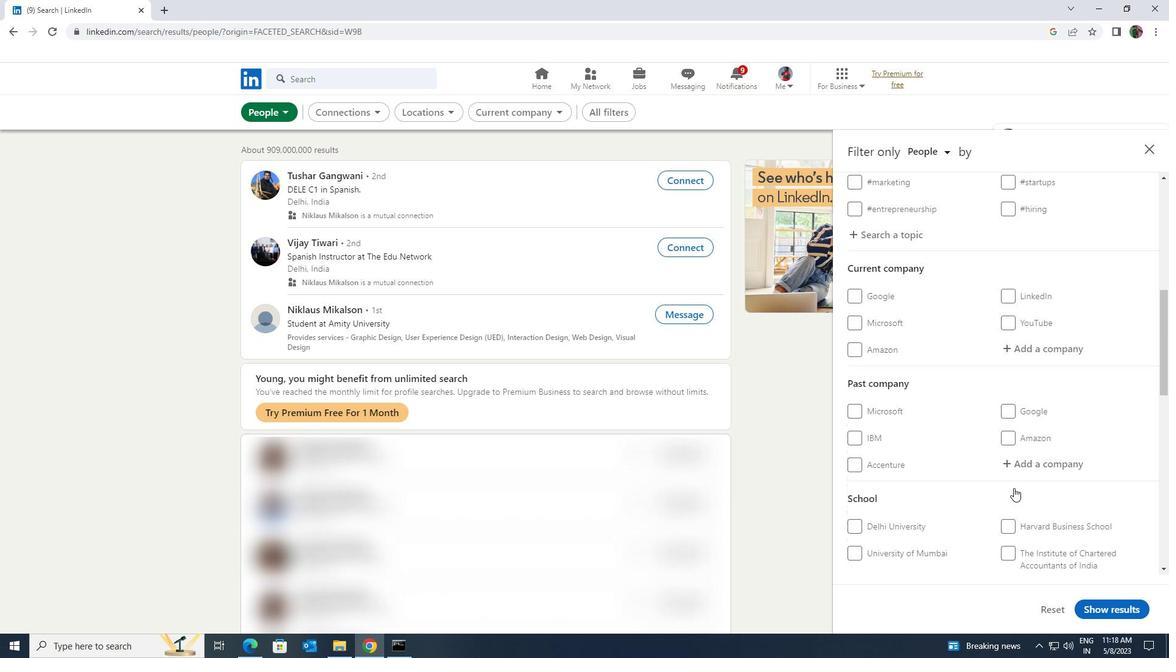 
Action: Mouse moved to (1015, 461)
Screenshot: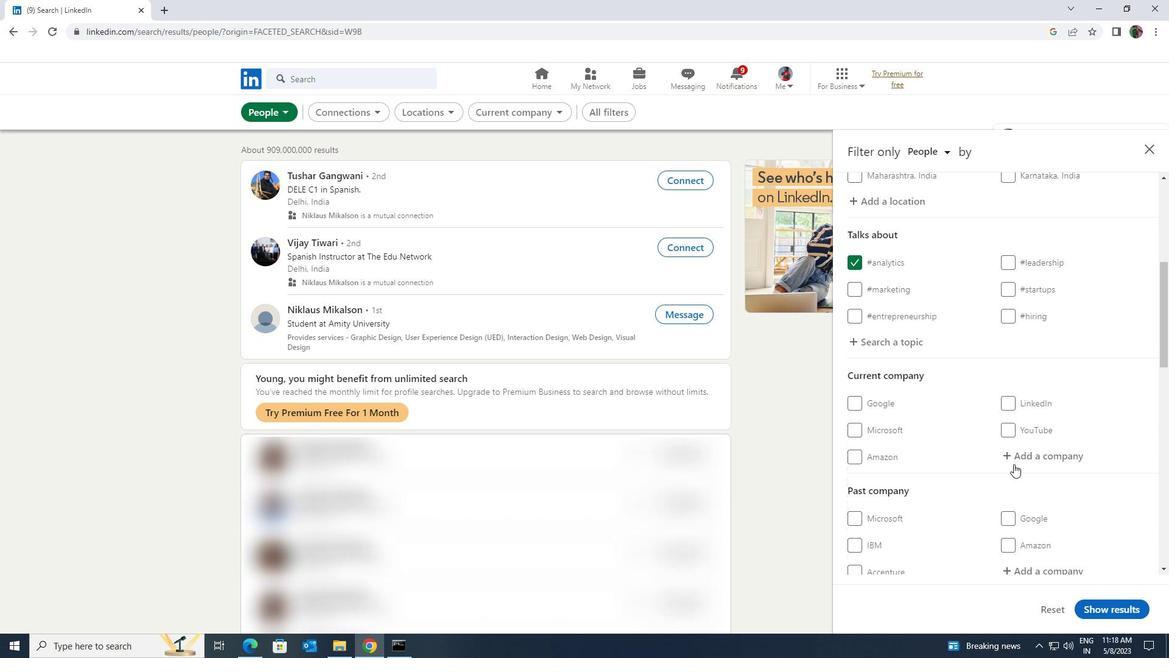 
Action: Mouse pressed left at (1015, 461)
Screenshot: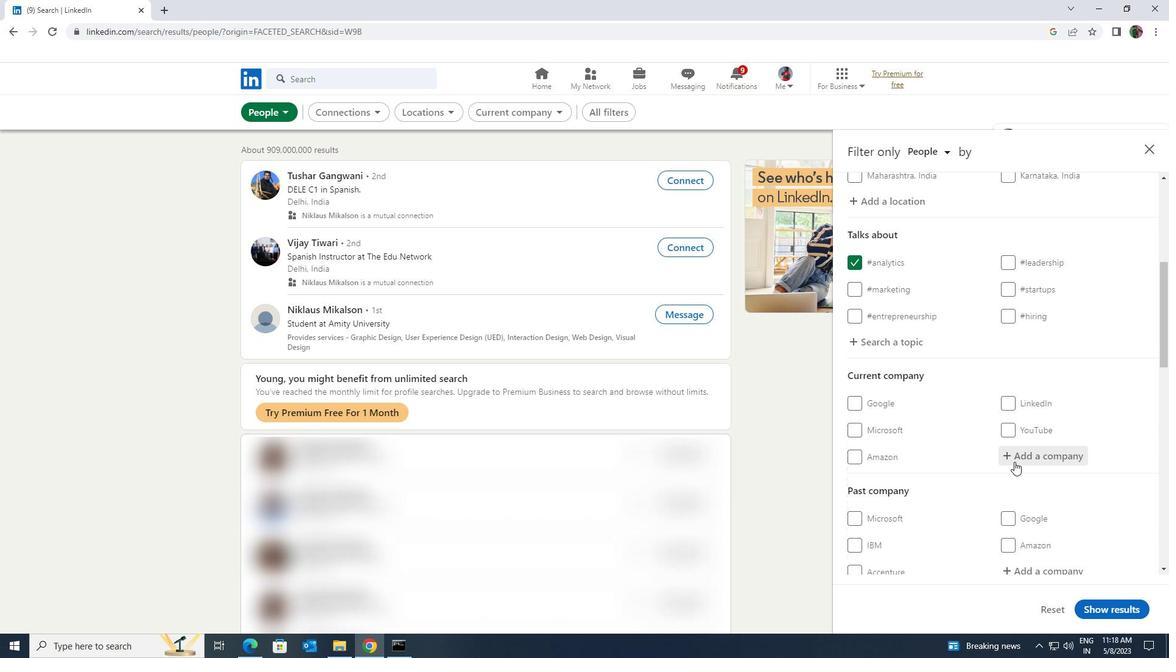 
Action: Key pressed <Key.shift><Key.shift>ENGINERING<Key.space><Key.shift><Key.shift><Key.shift><Key.shift><Key.shift>BRASIL
Screenshot: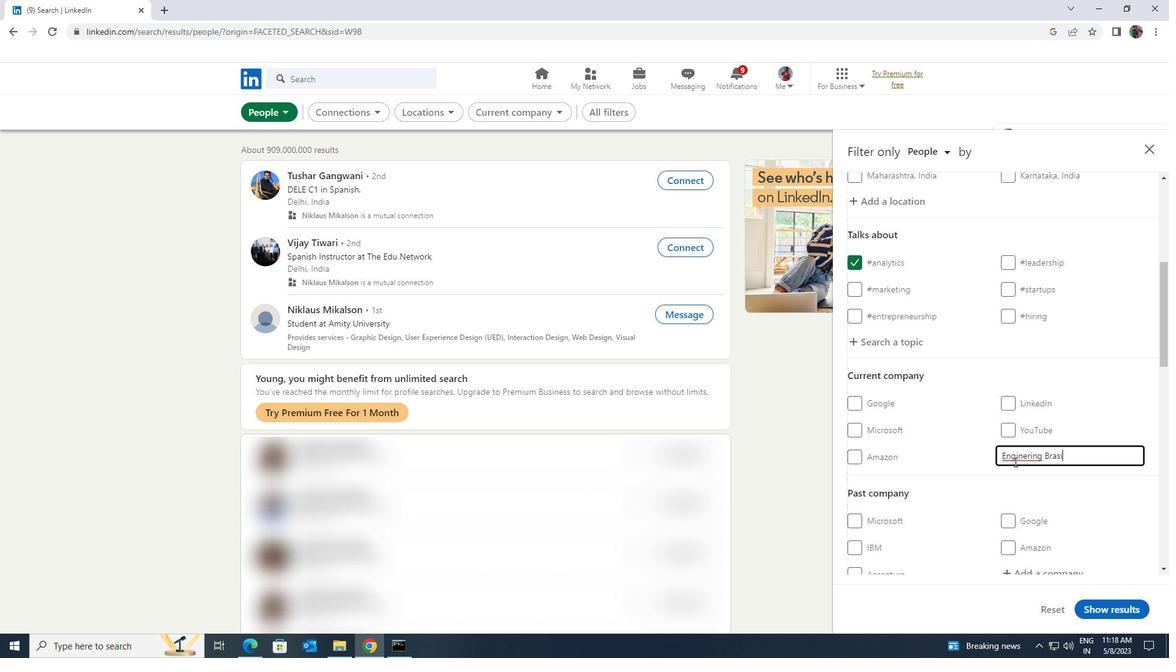 
Action: Mouse scrolled (1015, 461) with delta (0, 0)
Screenshot: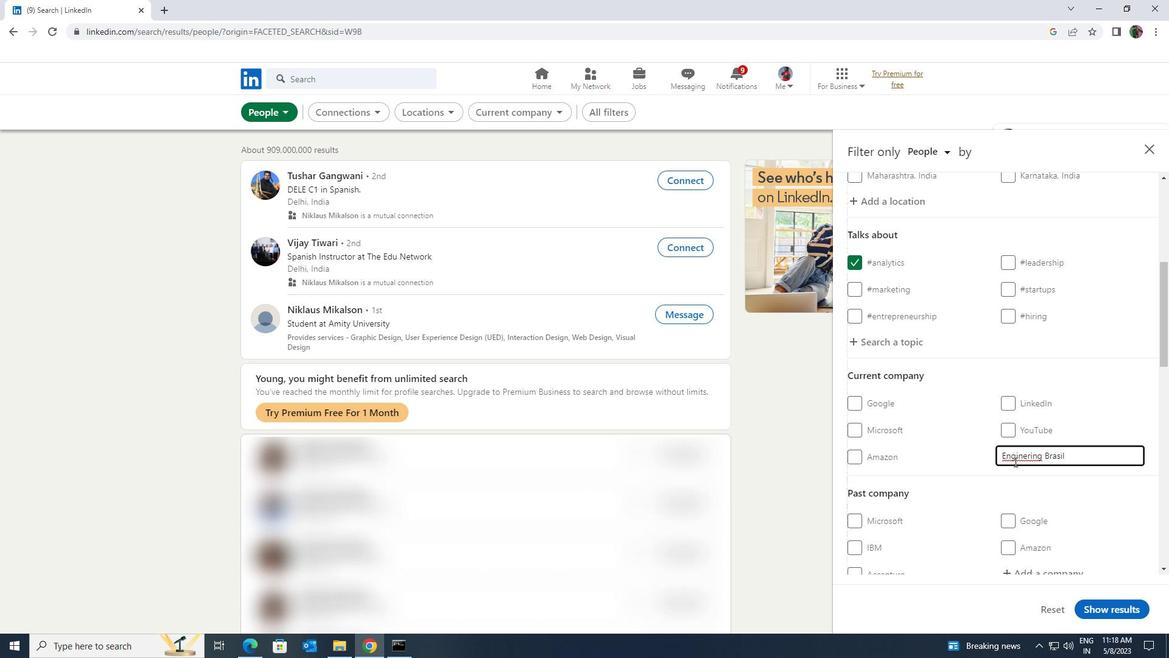 
Action: Mouse scrolled (1015, 461) with delta (0, 0)
Screenshot: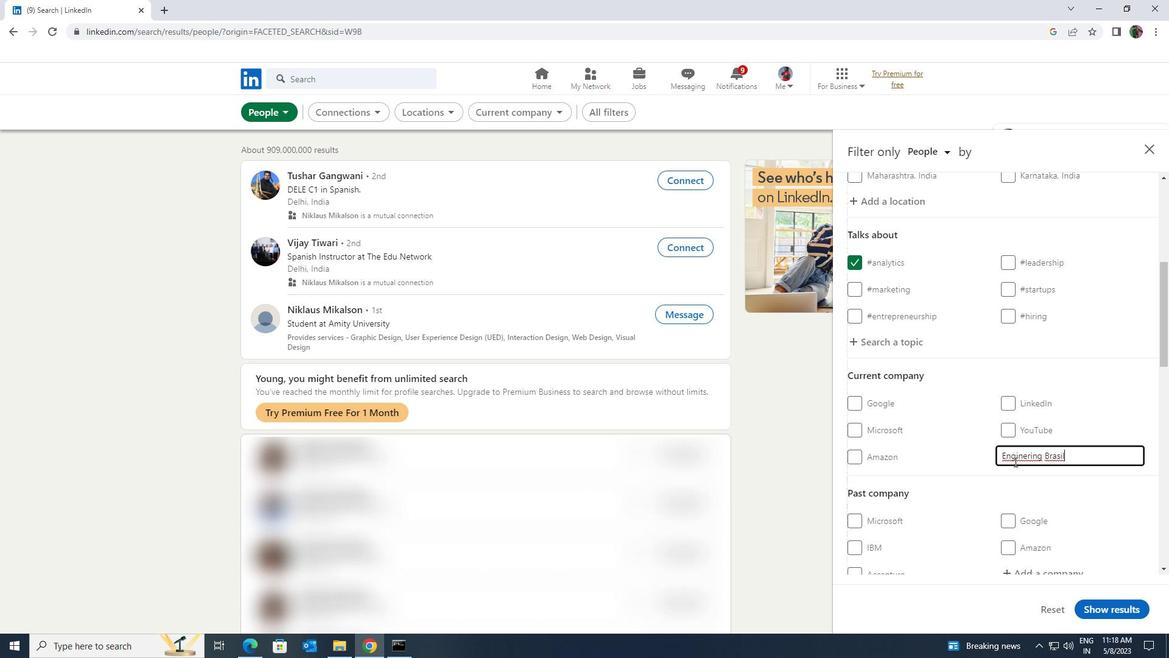 
Action: Mouse scrolled (1015, 461) with delta (0, 0)
Screenshot: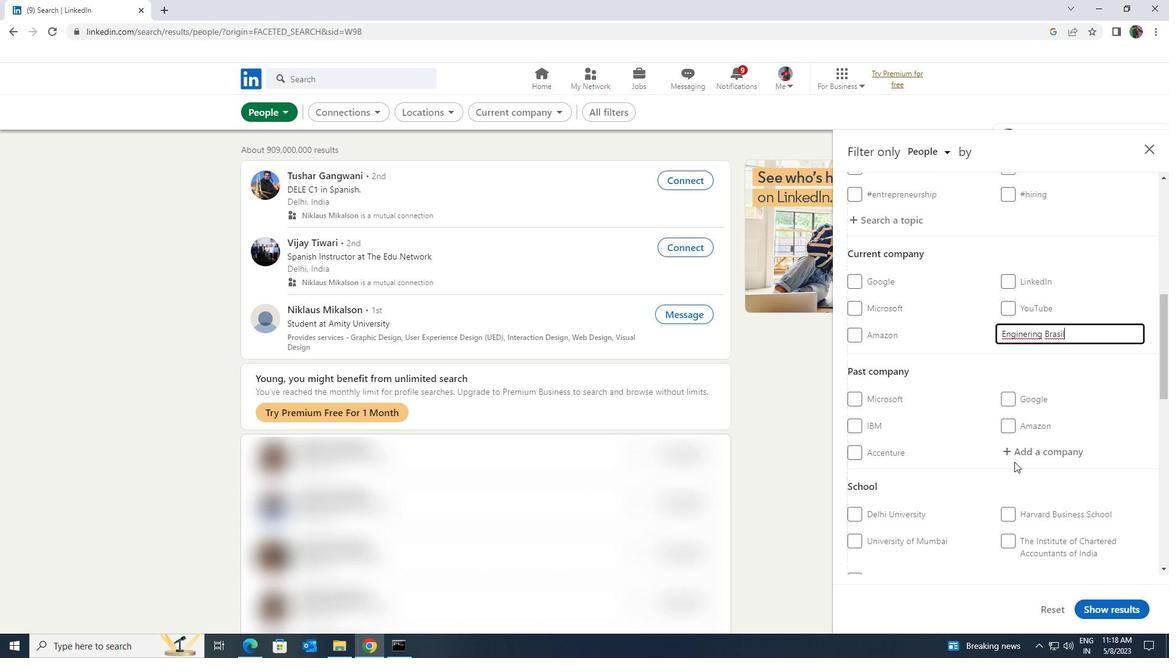 
Action: Mouse moved to (1024, 406)
Screenshot: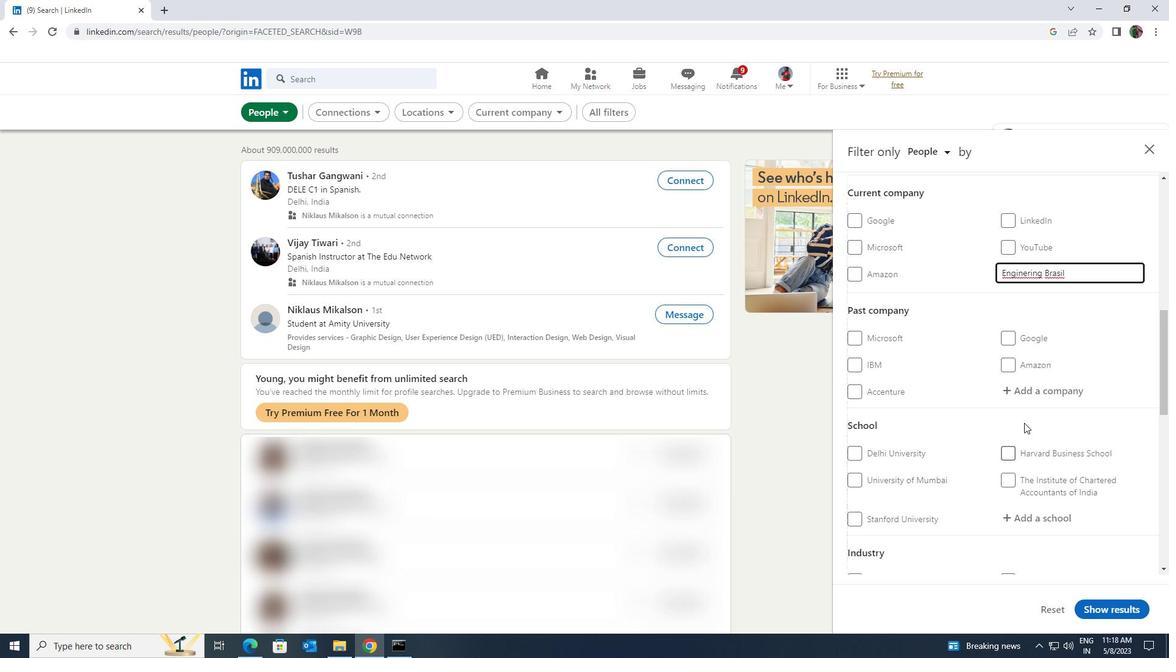 
Action: Mouse scrolled (1024, 405) with delta (0, 0)
Screenshot: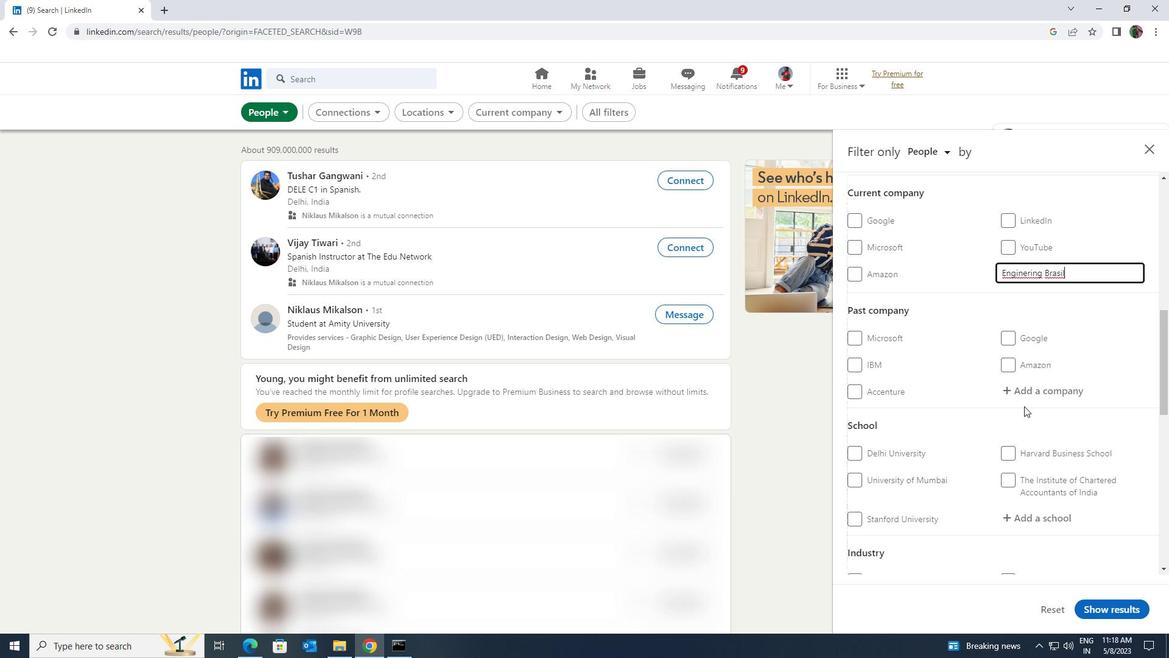 
Action: Mouse moved to (1031, 448)
Screenshot: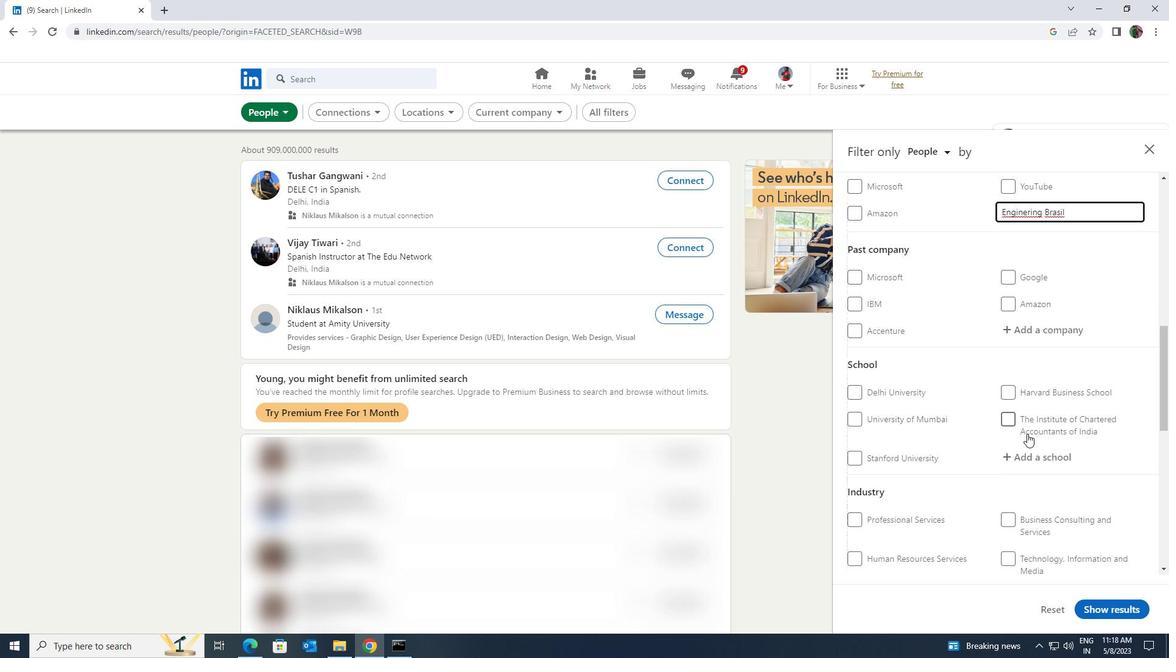 
Action: Mouse pressed left at (1031, 448)
Screenshot: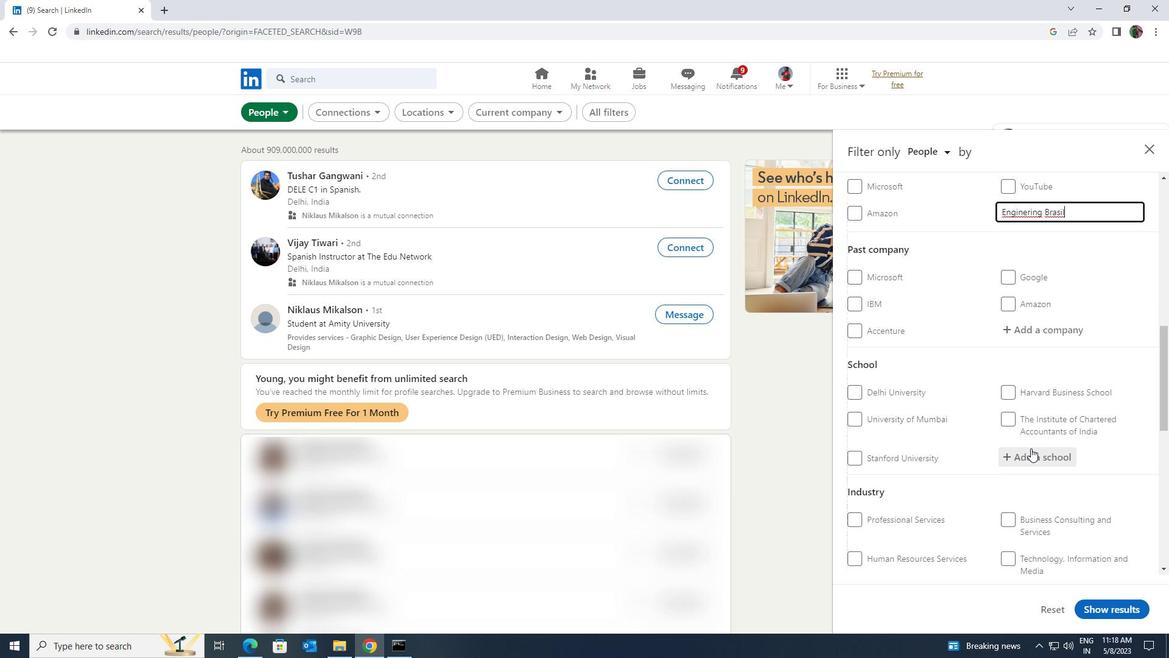 
Action: Key pressed <Key.shift><Key.shift><Key.shift>MOUNT<Key.space><Key.shift><Key.shift><Key.shift><Key.shift><Key.shift>CARMEL
Screenshot: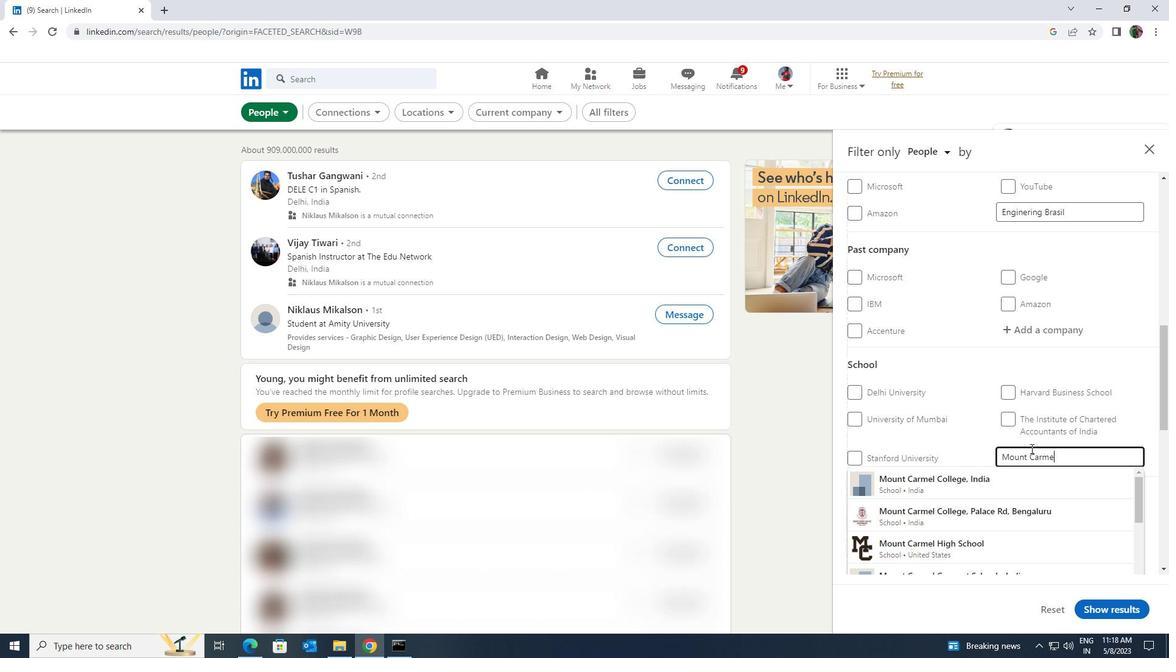 
Action: Mouse moved to (1026, 469)
Screenshot: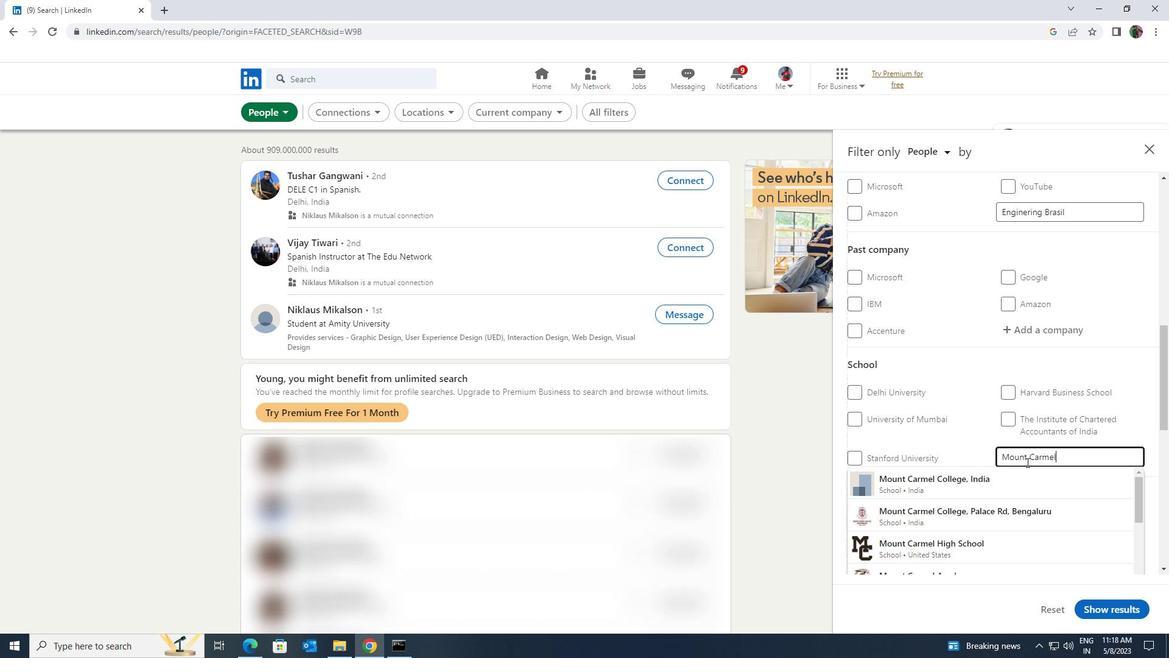 
Action: Mouse pressed left at (1026, 469)
Screenshot: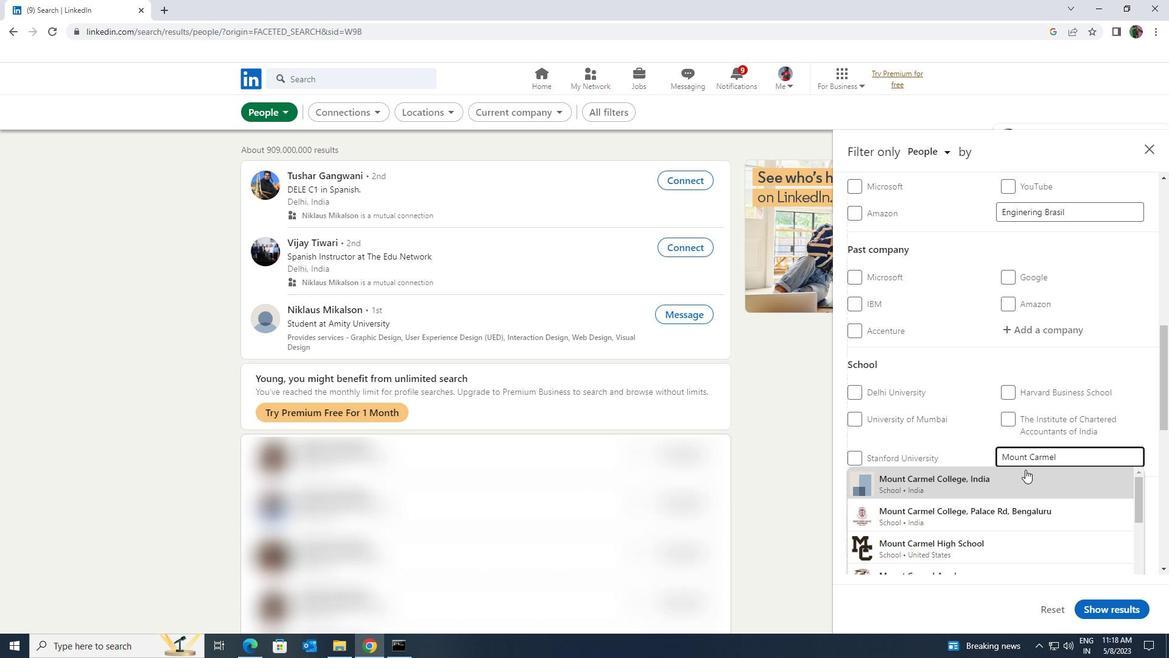 
Action: Mouse scrolled (1026, 469) with delta (0, 0)
Screenshot: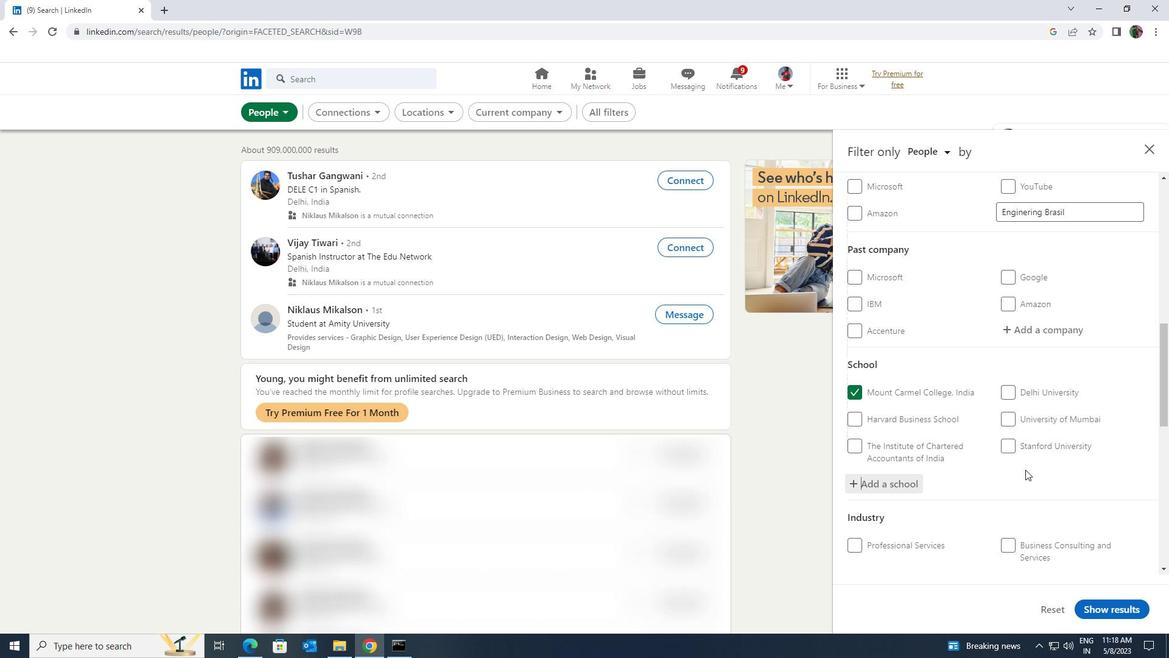 
Action: Mouse scrolled (1026, 469) with delta (0, 0)
Screenshot: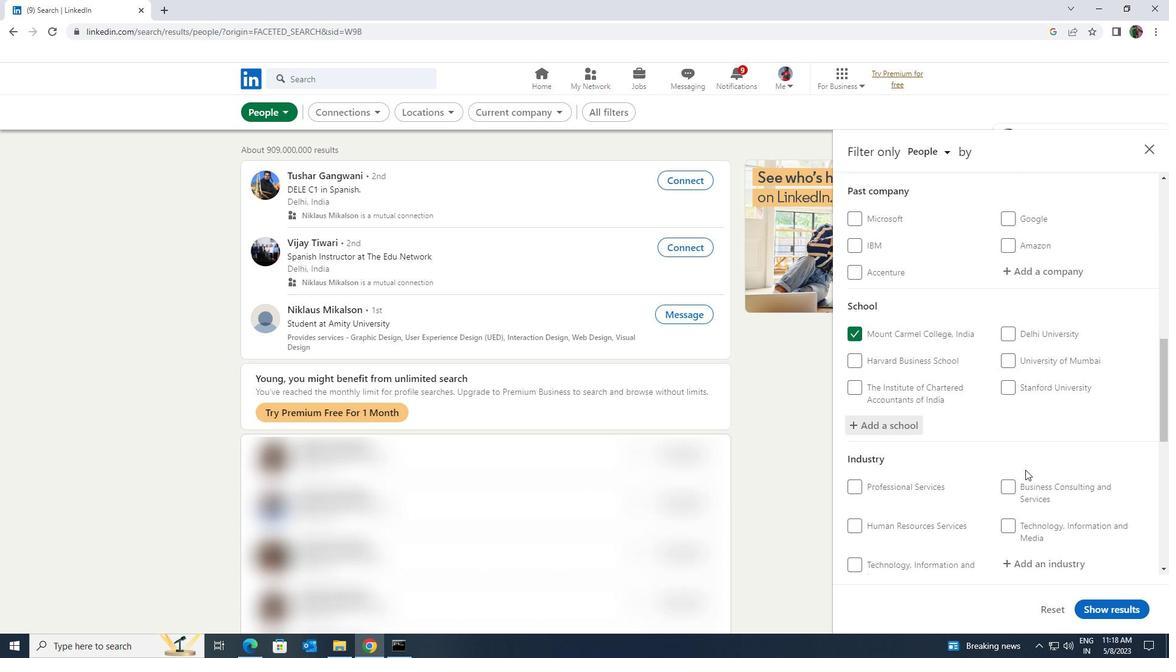 
Action: Mouse scrolled (1026, 469) with delta (0, 0)
Screenshot: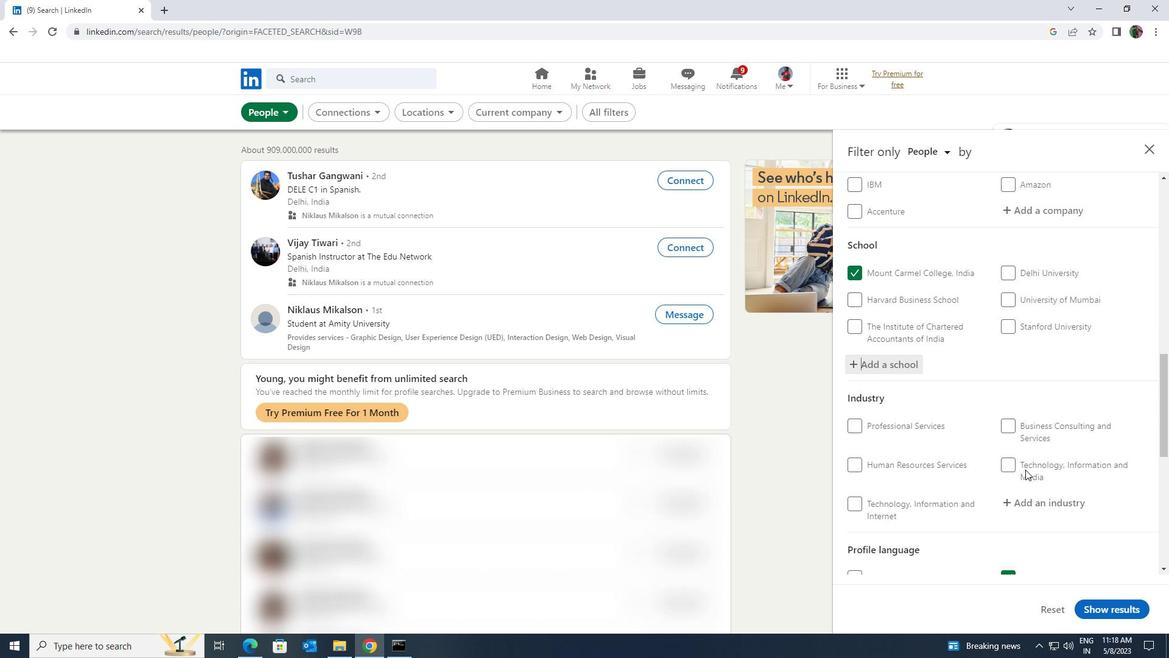 
Action: Mouse moved to (1023, 447)
Screenshot: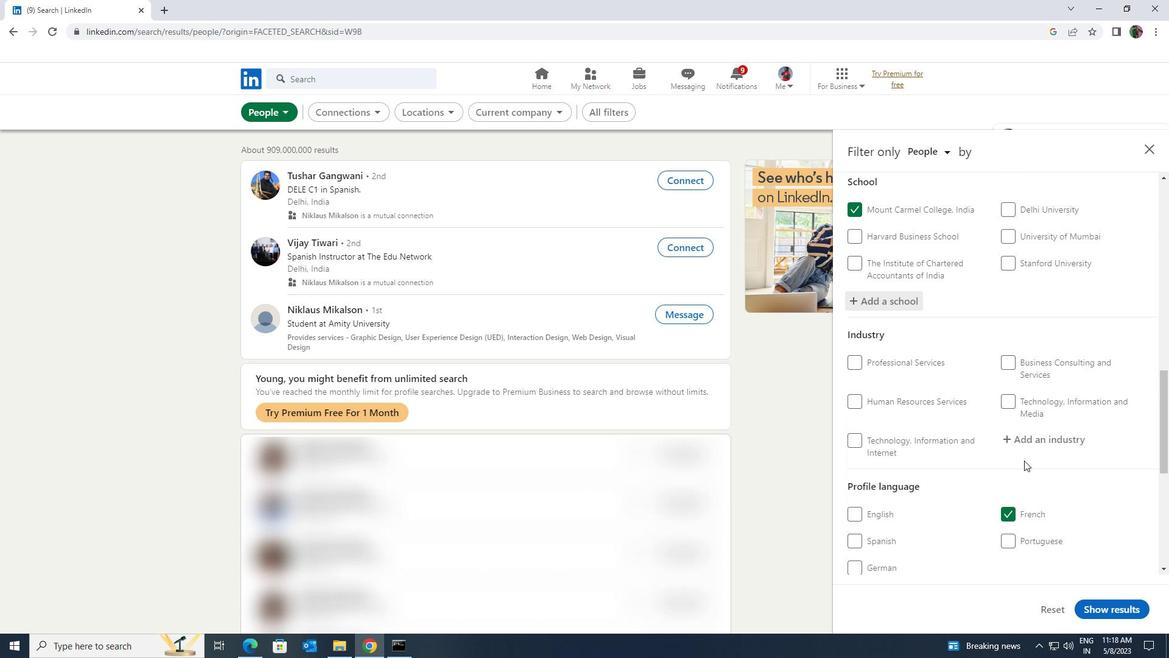 
Action: Mouse pressed left at (1023, 447)
Screenshot: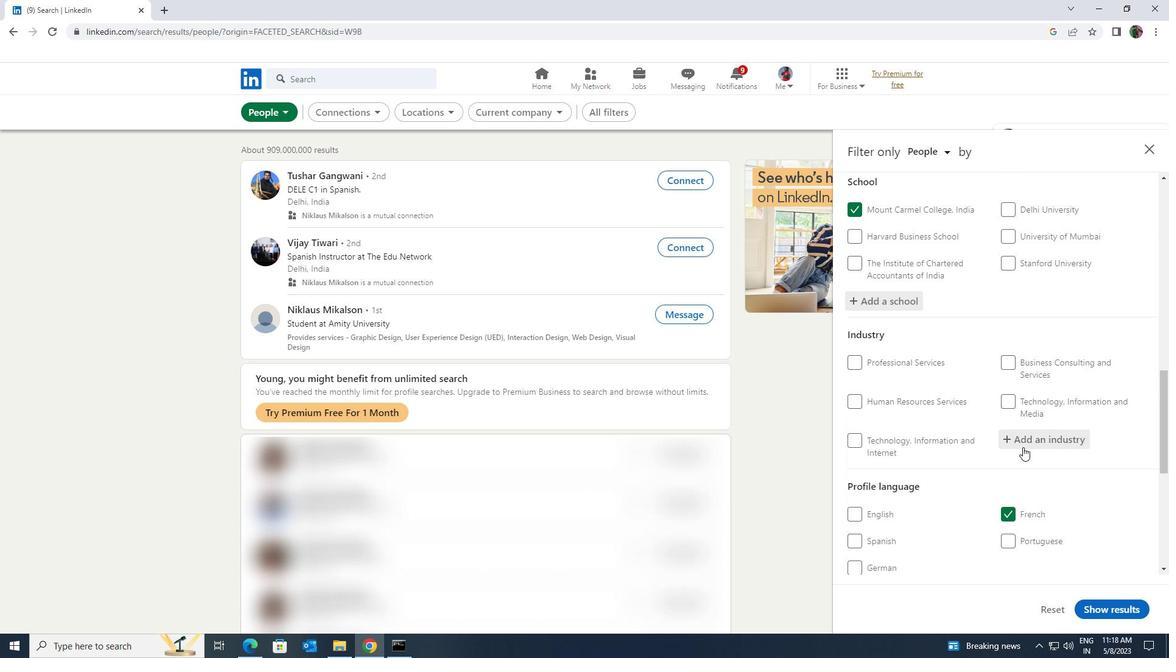 
Action: Key pressed <Key.shift>PERSONAL<Key.space><Key.shift>AND<Key.space><Key.shift><Key.shift>LAU
Screenshot: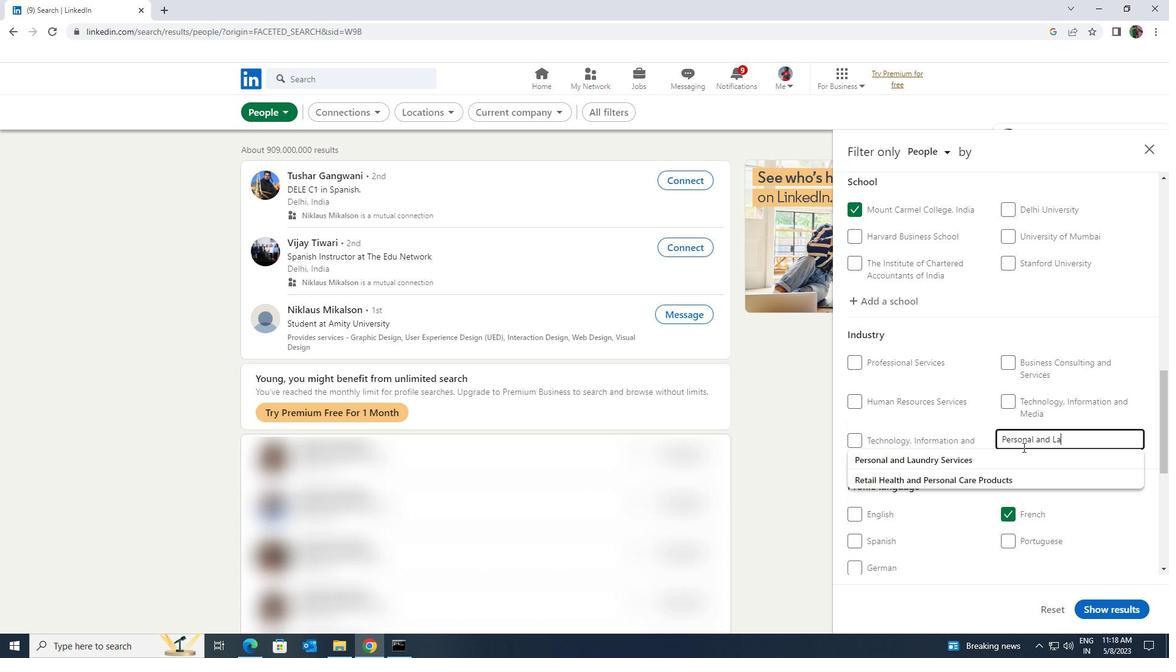 
Action: Mouse moved to (1020, 456)
Screenshot: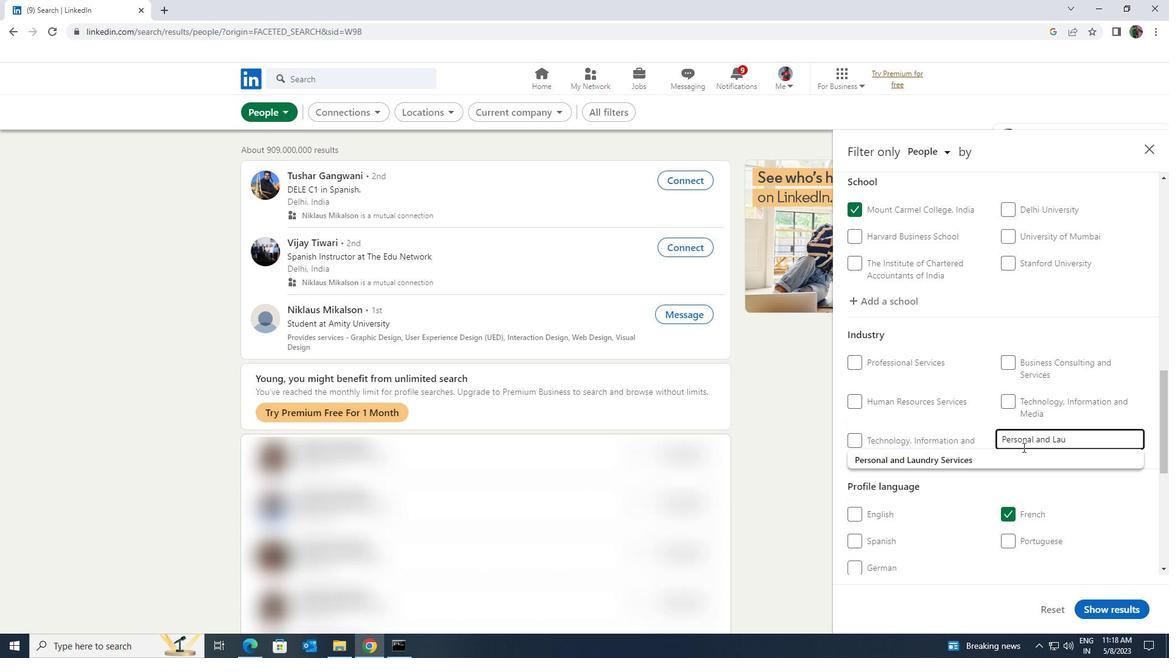 
Action: Mouse pressed left at (1020, 456)
Screenshot: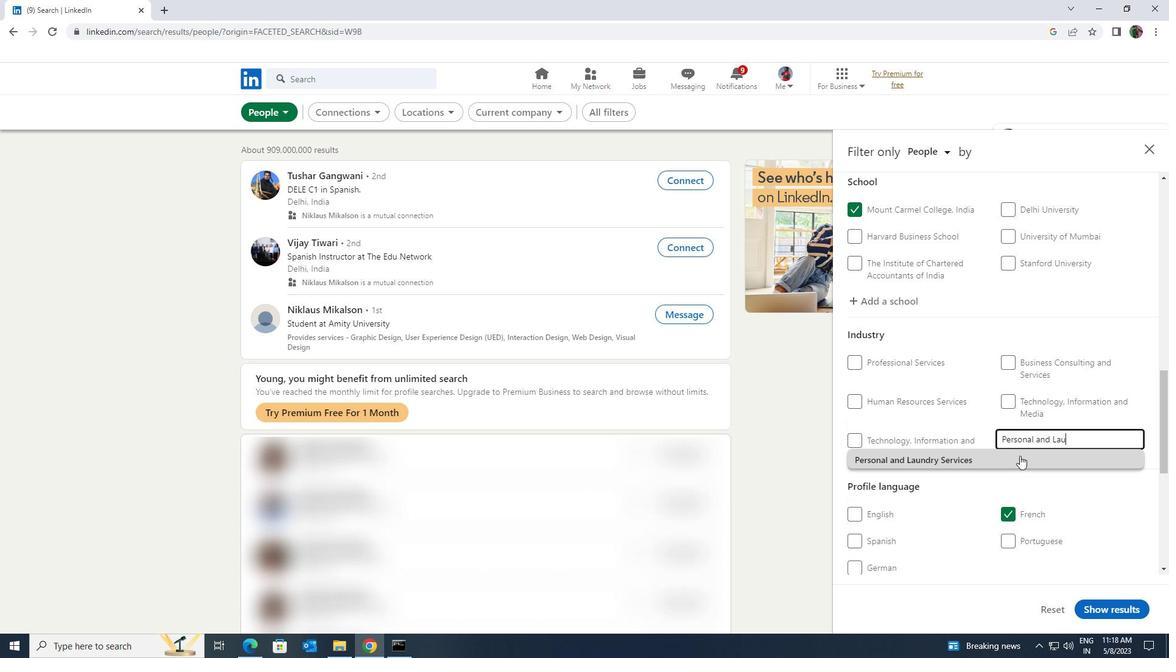 
Action: Mouse scrolled (1020, 455) with delta (0, 0)
Screenshot: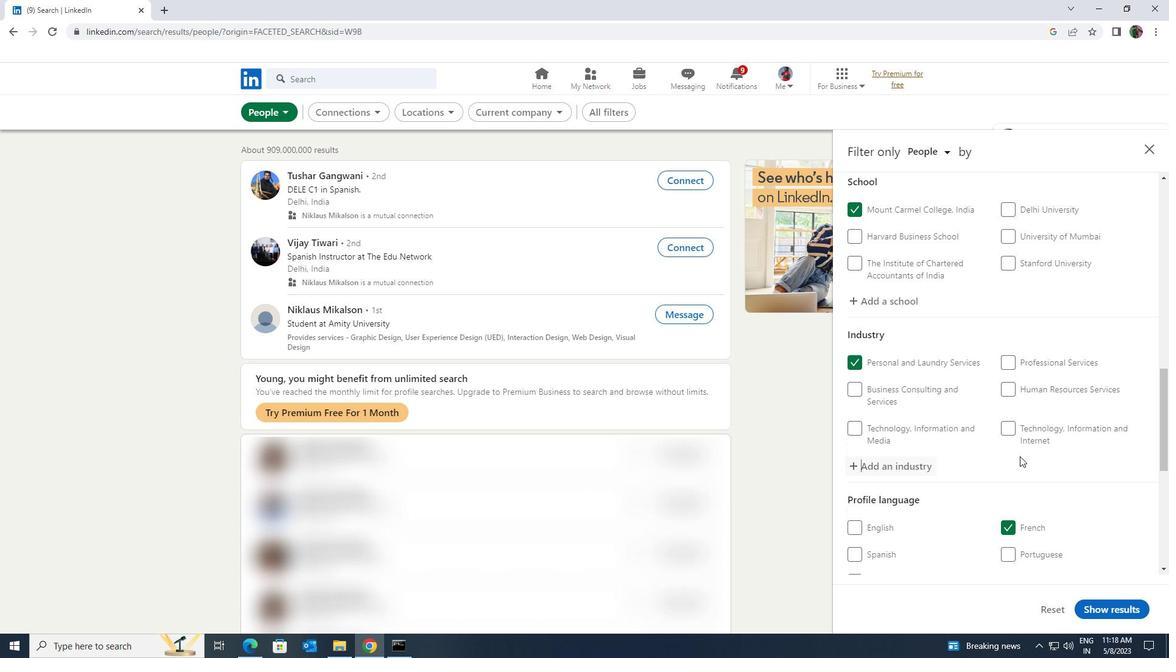 
Action: Mouse scrolled (1020, 455) with delta (0, 0)
Screenshot: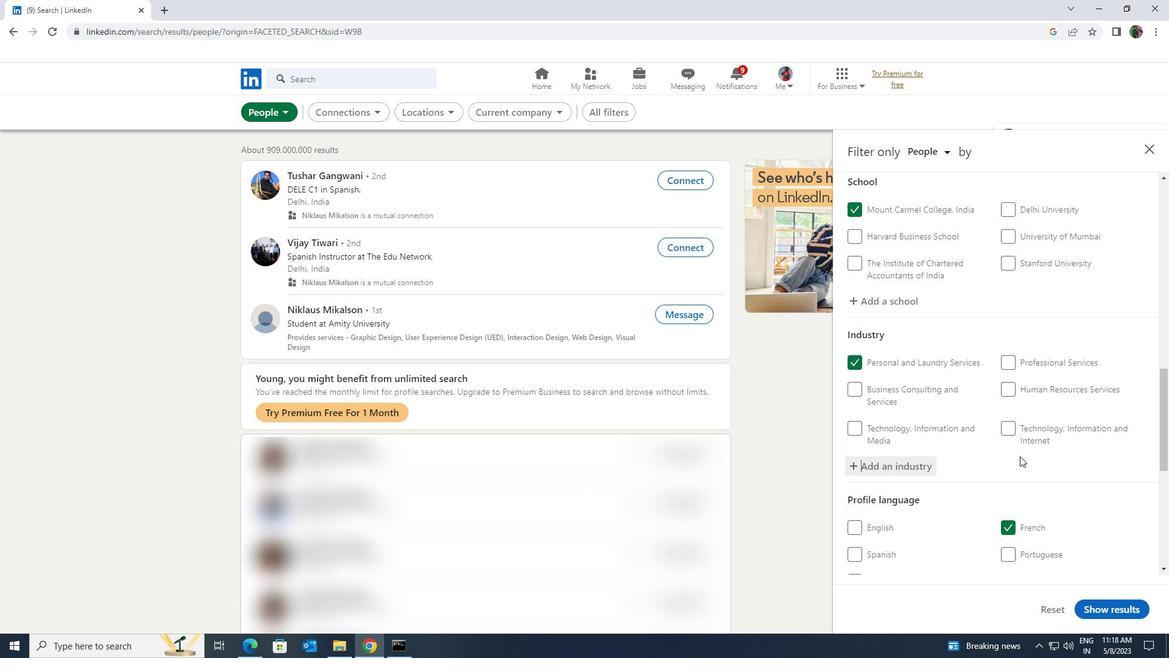 
Action: Mouse scrolled (1020, 455) with delta (0, 0)
Screenshot: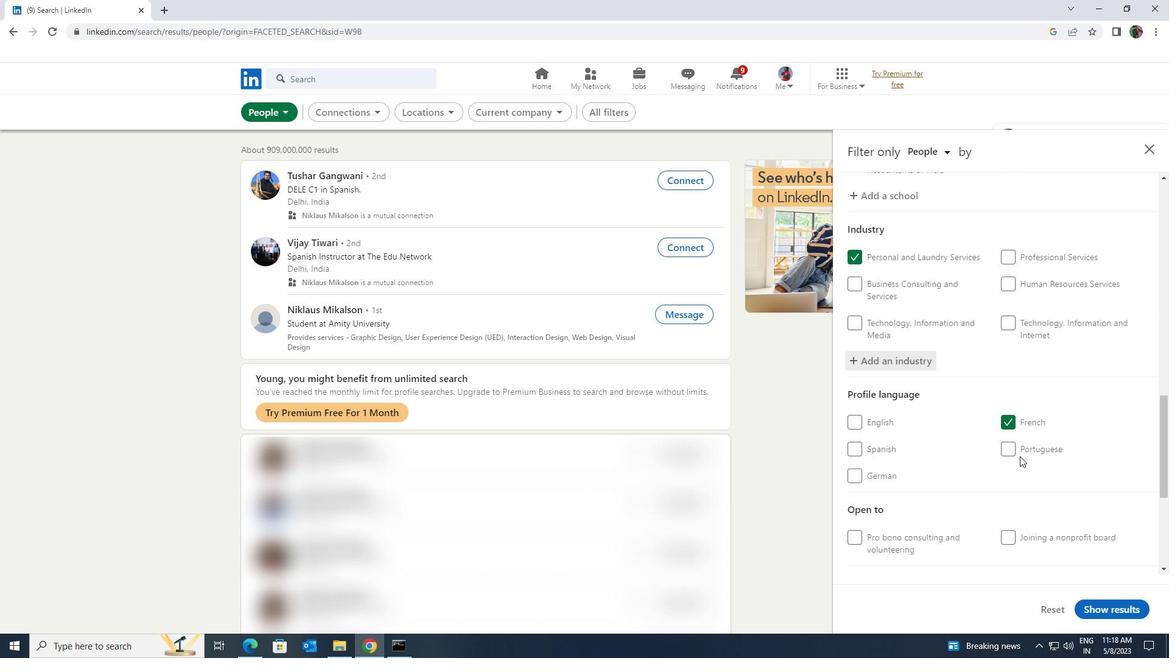 
Action: Mouse scrolled (1020, 455) with delta (0, 0)
Screenshot: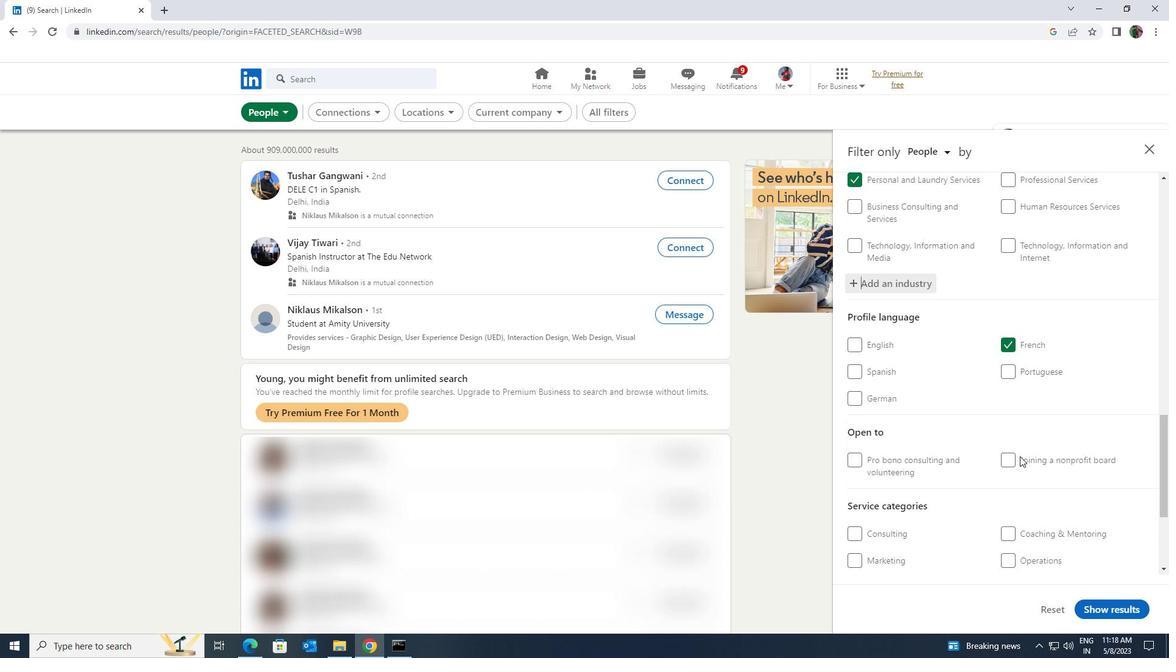 
Action: Mouse scrolled (1020, 455) with delta (0, 0)
Screenshot: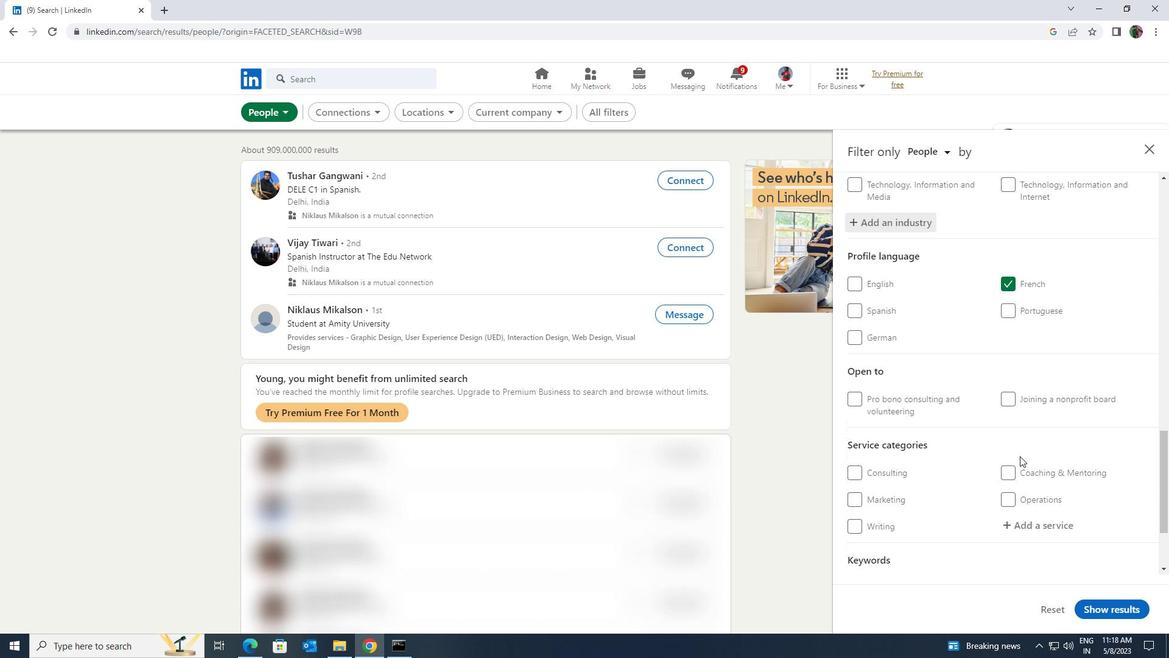 
Action: Mouse moved to (1019, 459)
Screenshot: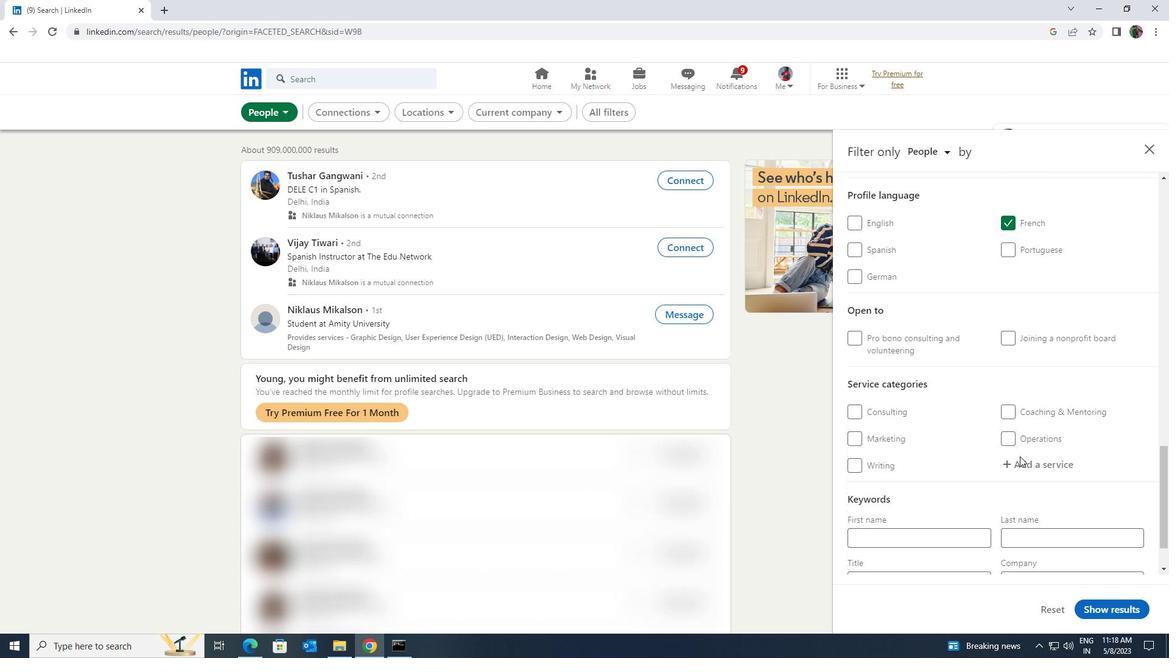 
Action: Mouse pressed left at (1019, 459)
Screenshot: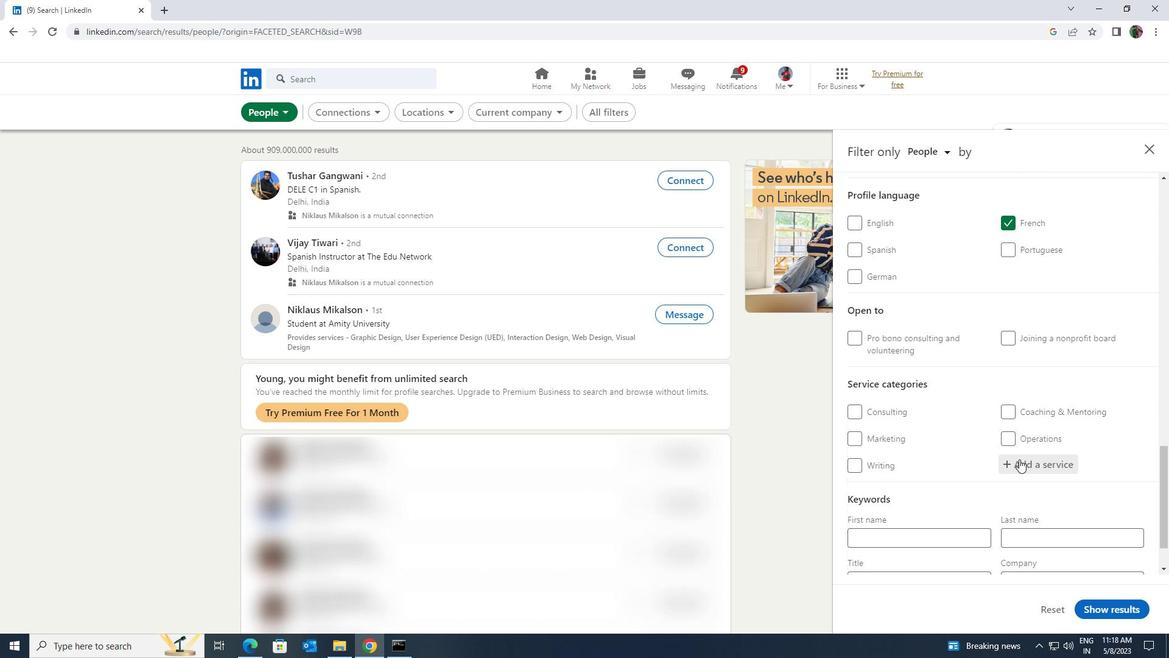 
Action: Key pressed <Key.shift><Key.shift><Key.shift>PUBLIC<Key.space><Key.shift><Key.shift><Key.shift><Key.shift><Key.shift><Key.shift><Key.shift><Key.shift><Key.shift><Key.shift><Key.shift><Key.shift><Key.shift><Key.shift>RE
Screenshot: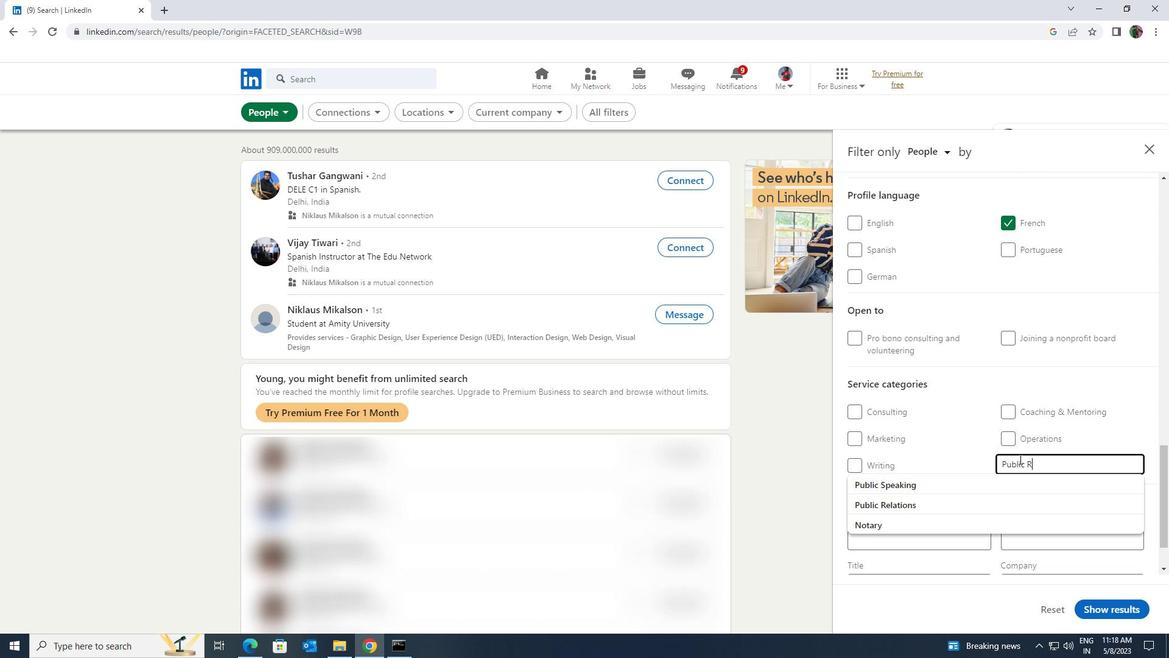 
Action: Mouse moved to (1008, 478)
Screenshot: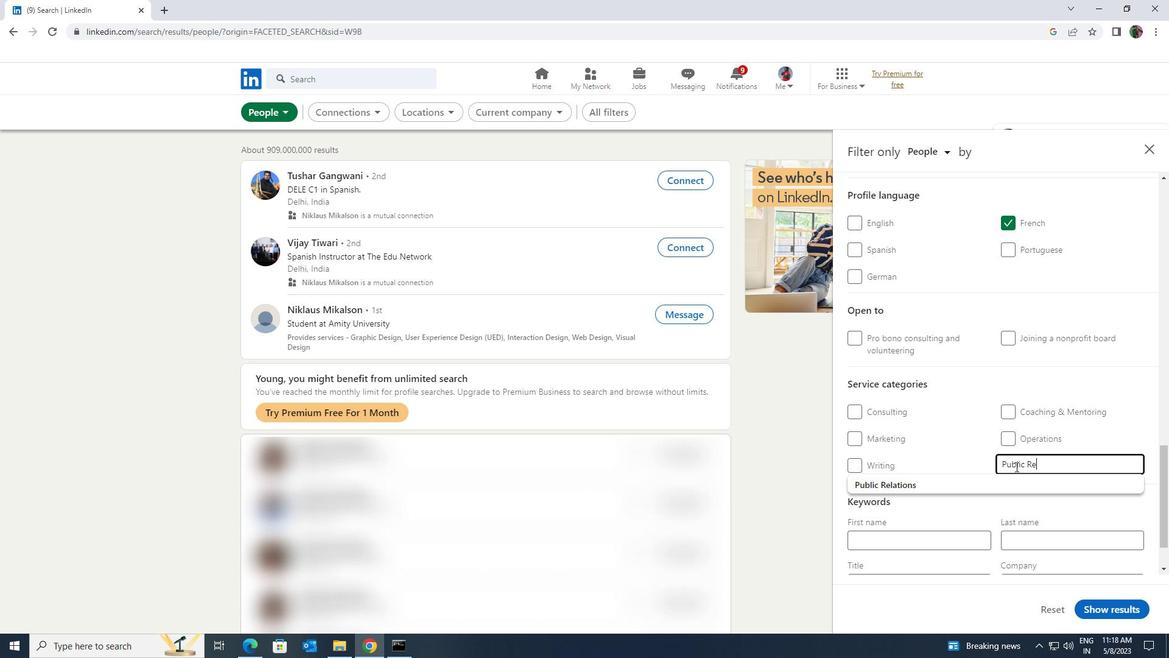 
Action: Mouse pressed left at (1008, 478)
Screenshot: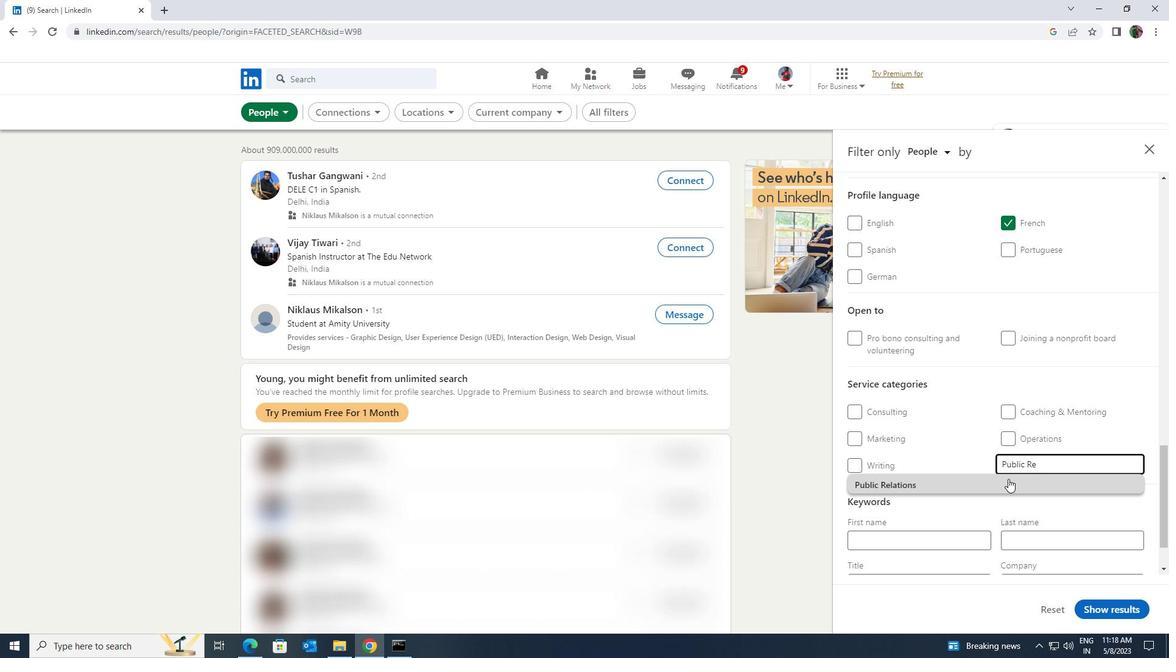 
Action: Mouse moved to (1008, 478)
Screenshot: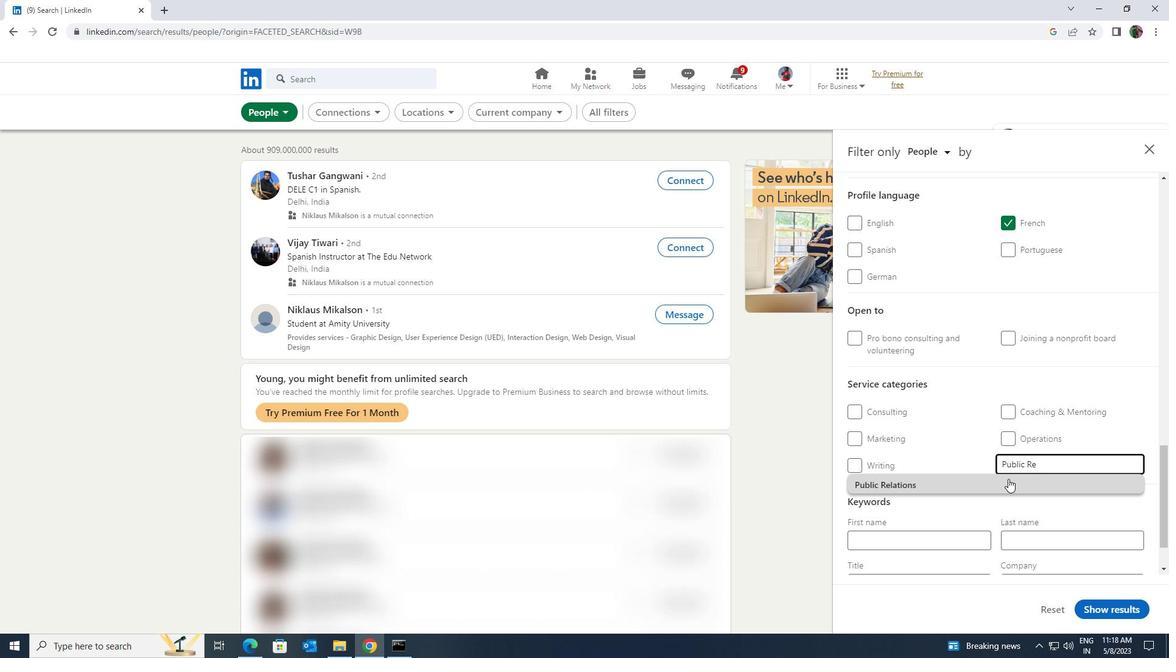 
Action: Mouse scrolled (1008, 478) with delta (0, 0)
Screenshot: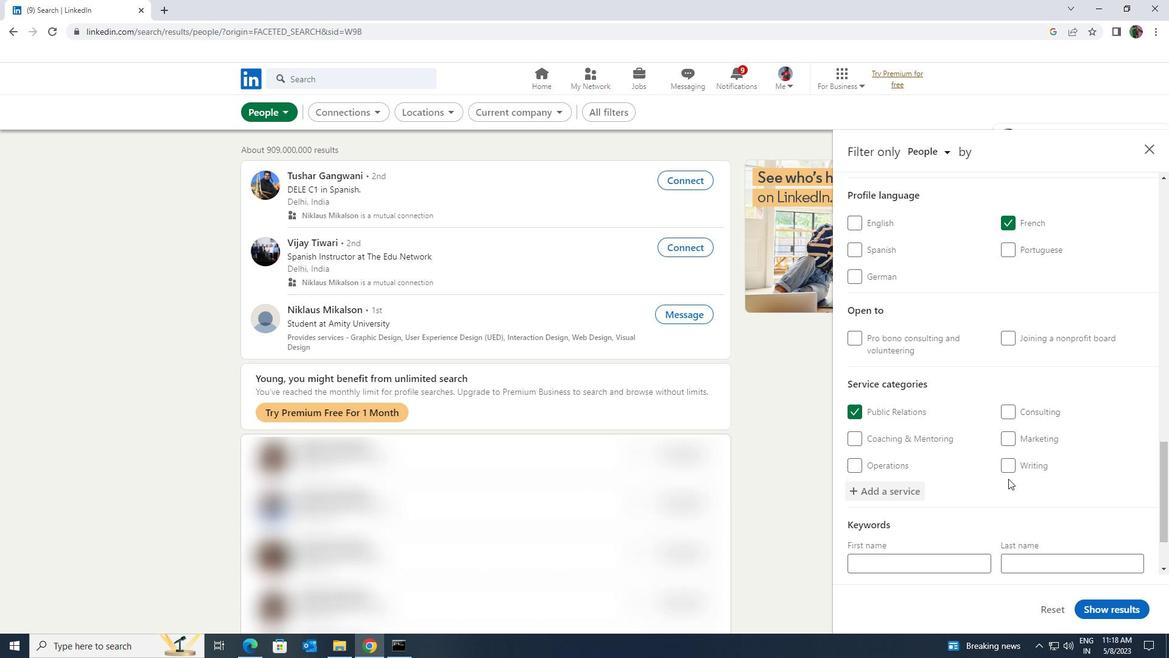 
Action: Mouse scrolled (1008, 478) with delta (0, 0)
Screenshot: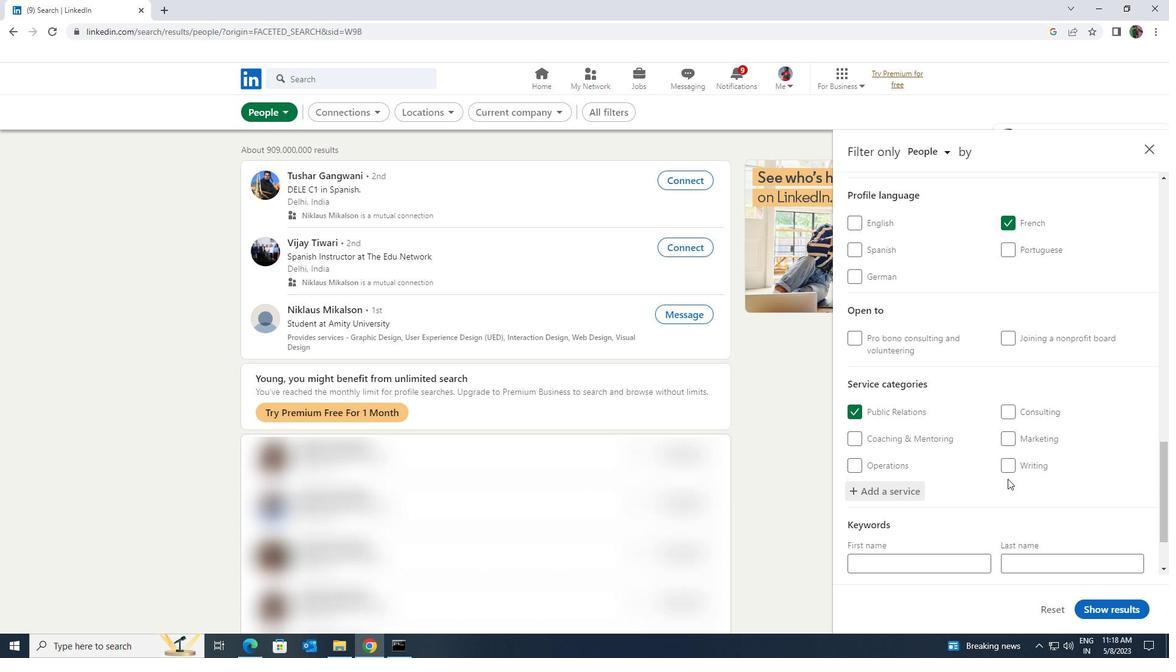 
Action: Mouse scrolled (1008, 478) with delta (0, 0)
Screenshot: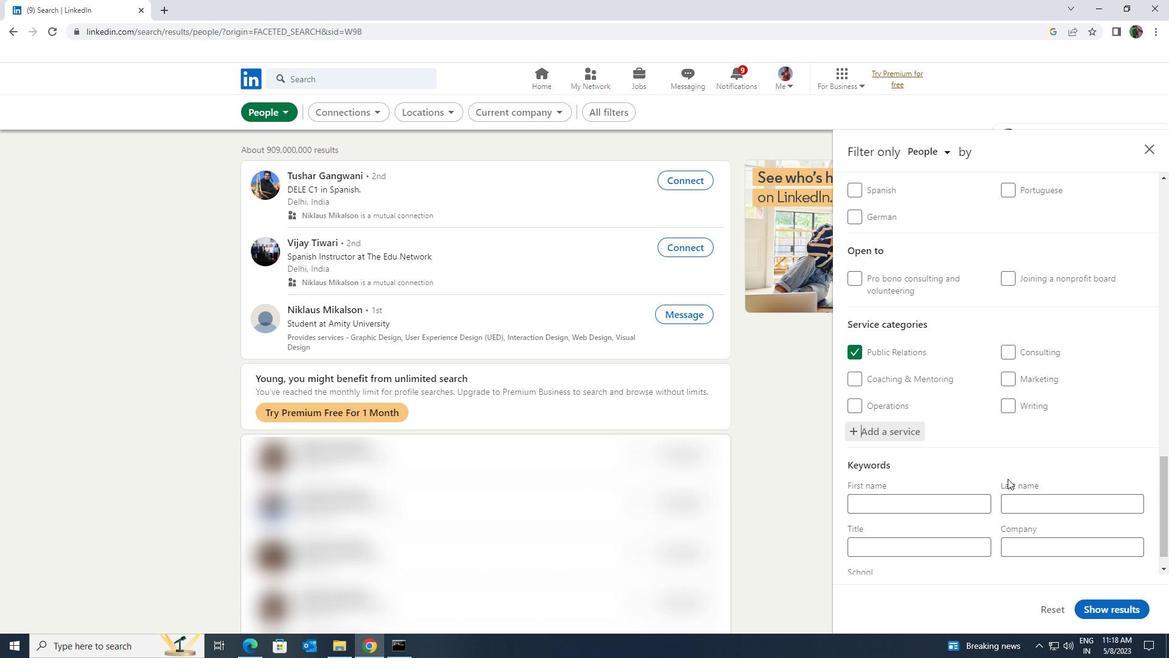 
Action: Mouse scrolled (1008, 478) with delta (0, 0)
Screenshot: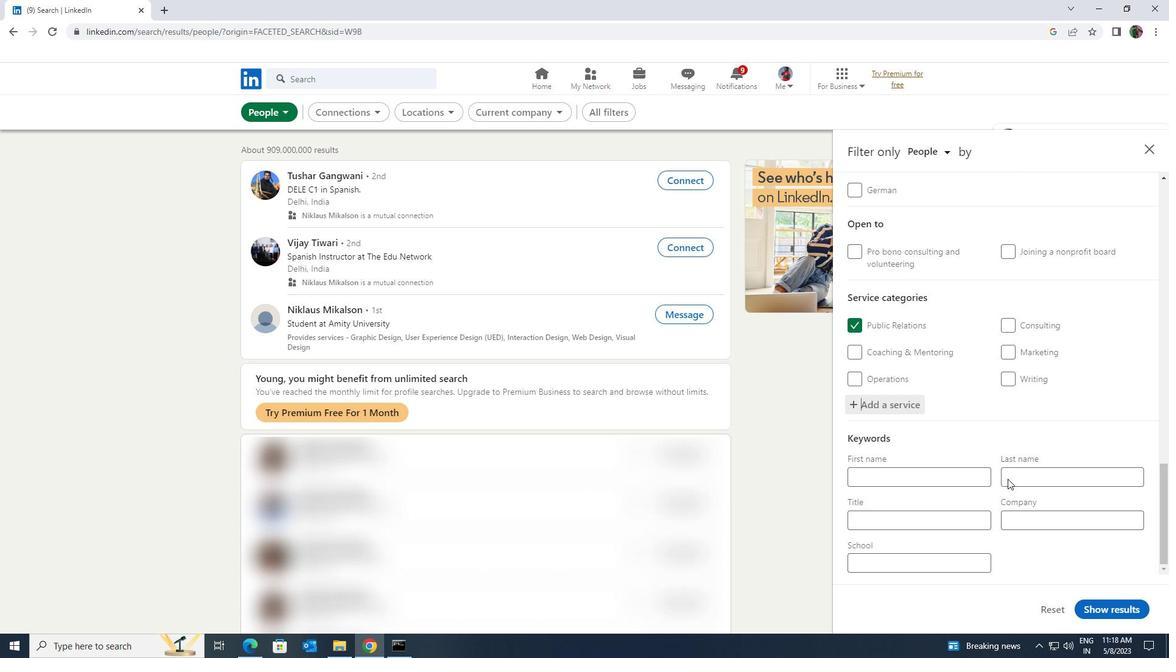 
Action: Mouse moved to (980, 516)
Screenshot: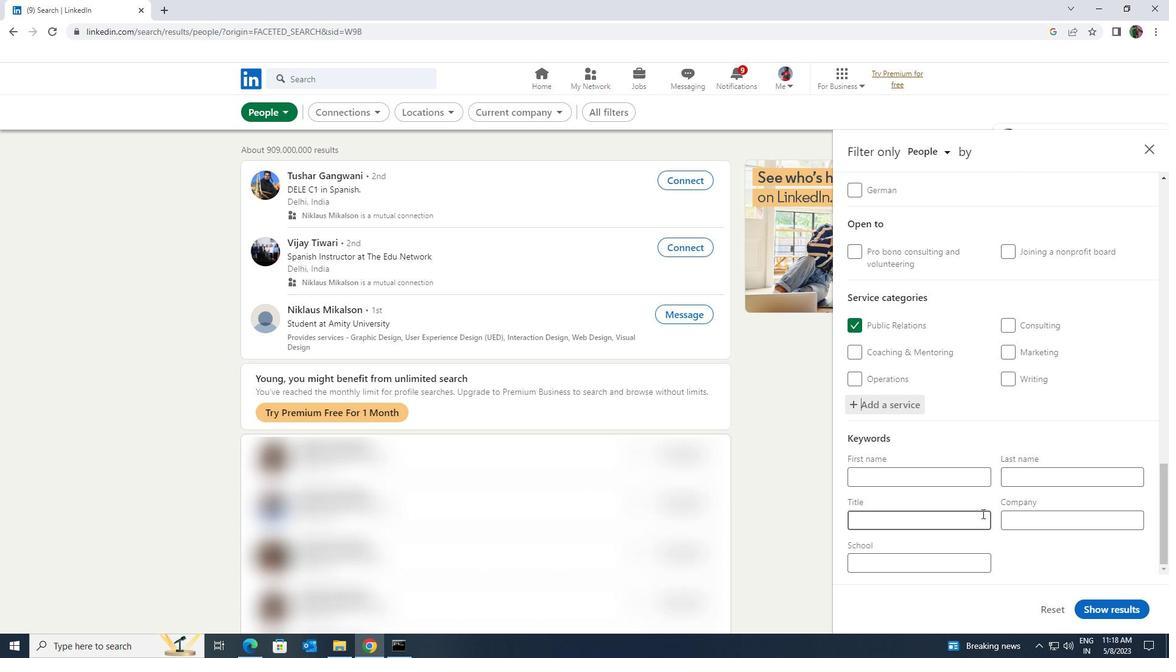 
Action: Mouse pressed left at (980, 516)
Screenshot: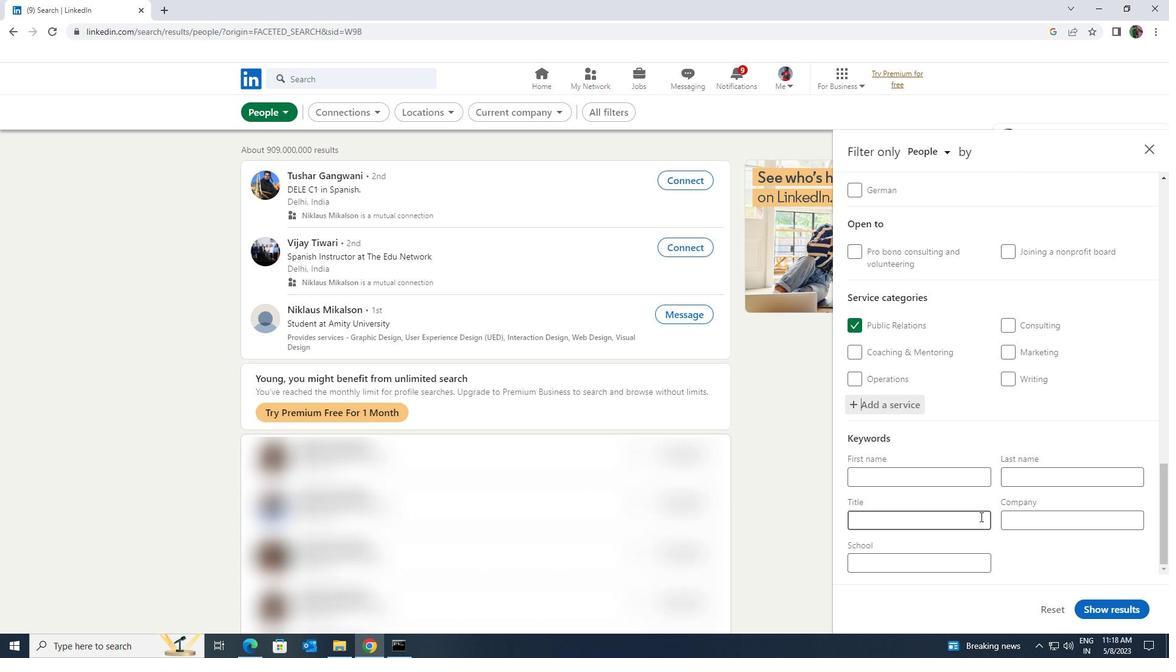 
Action: Mouse moved to (980, 516)
Screenshot: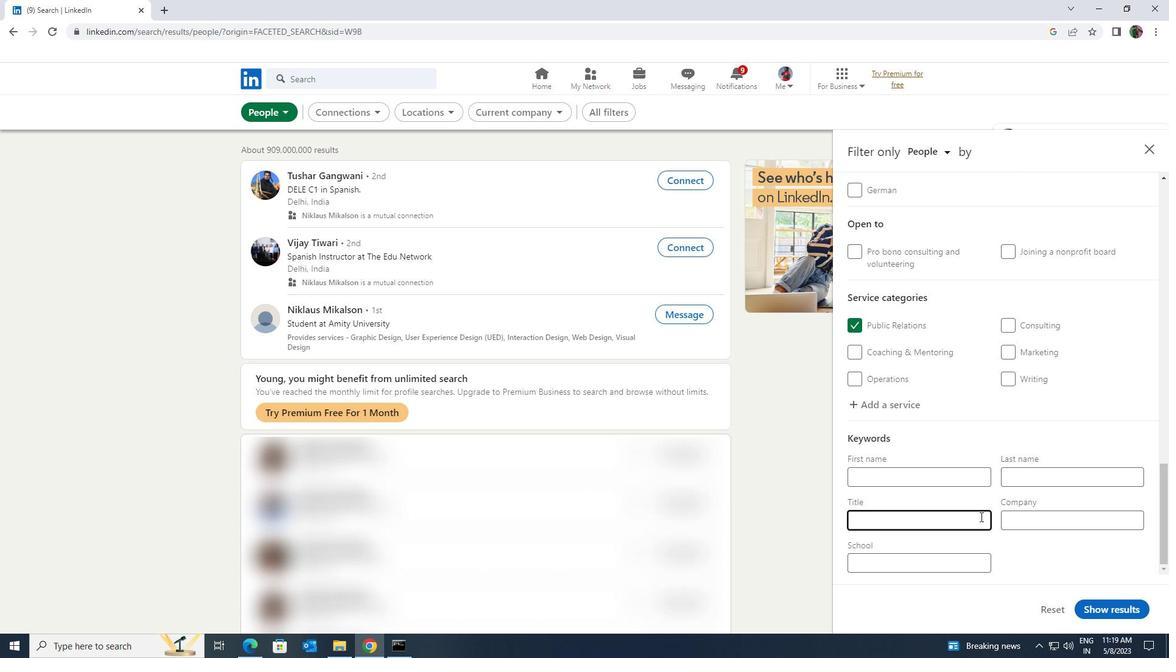 
Action: Key pressed <Key.shift><Key.shift>MEDIA<Key.space><Key.shift><Key.shift><Key.shift><Key.shift><Key.shift><Key.shift><Key.shift><Key.shift><Key.shift><Key.shift><Key.shift><Key.shift><Key.shift>BY<Key.backspace><Key.shift>UYER
Screenshot: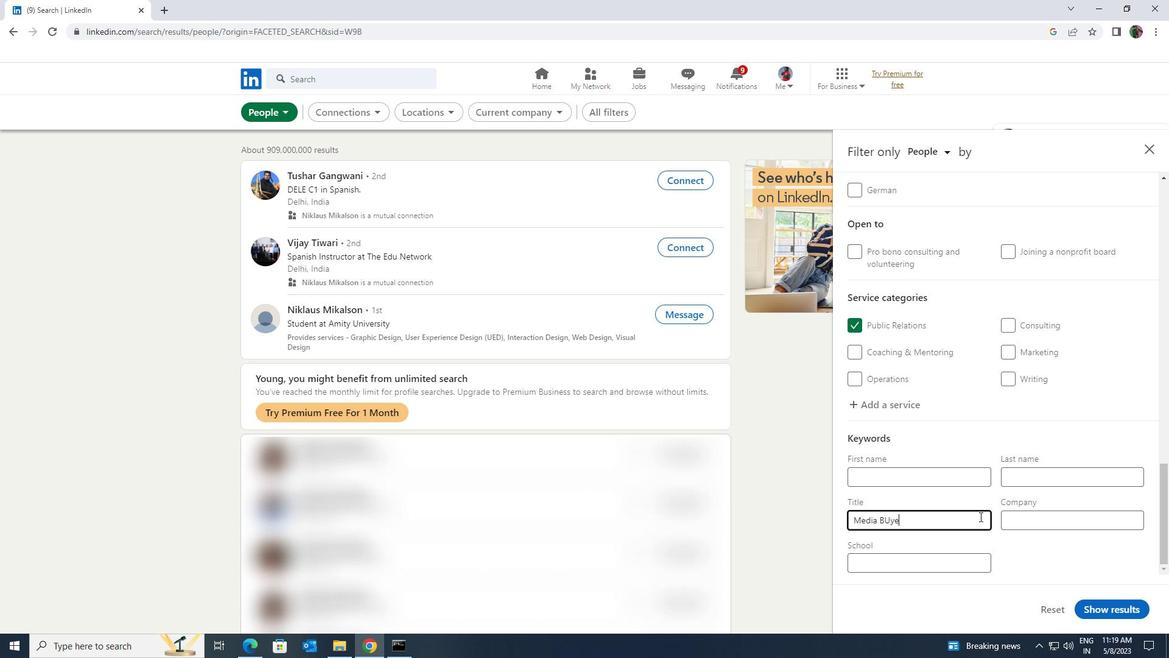 
Action: Mouse moved to (1132, 609)
Screenshot: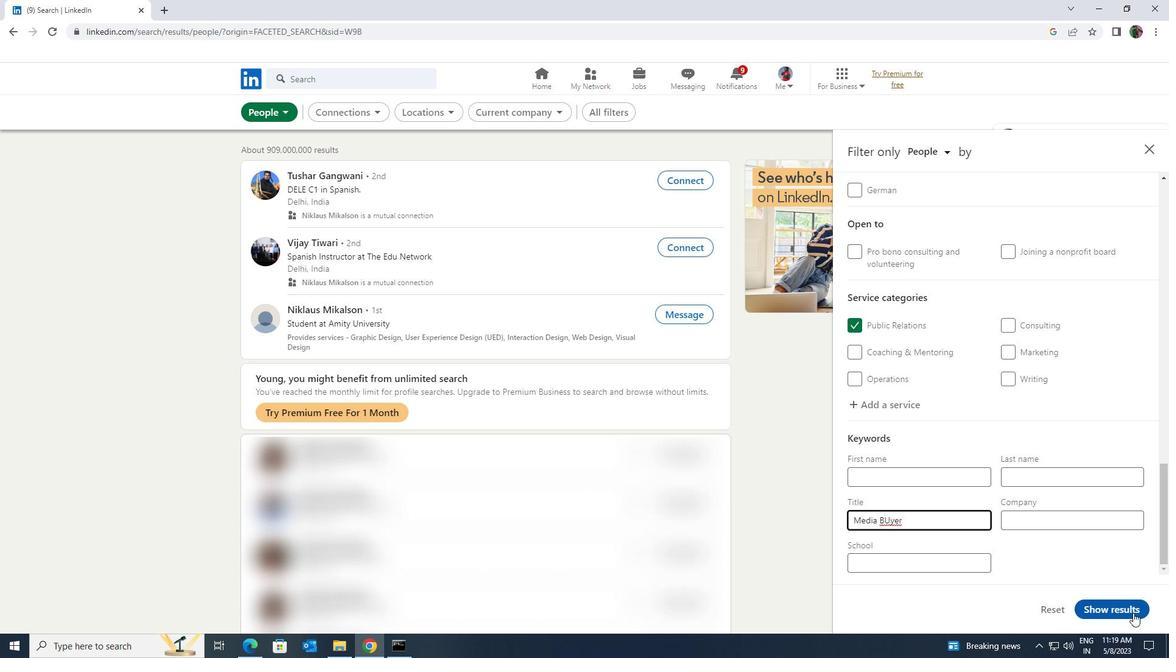 
Action: Mouse pressed left at (1132, 609)
Screenshot: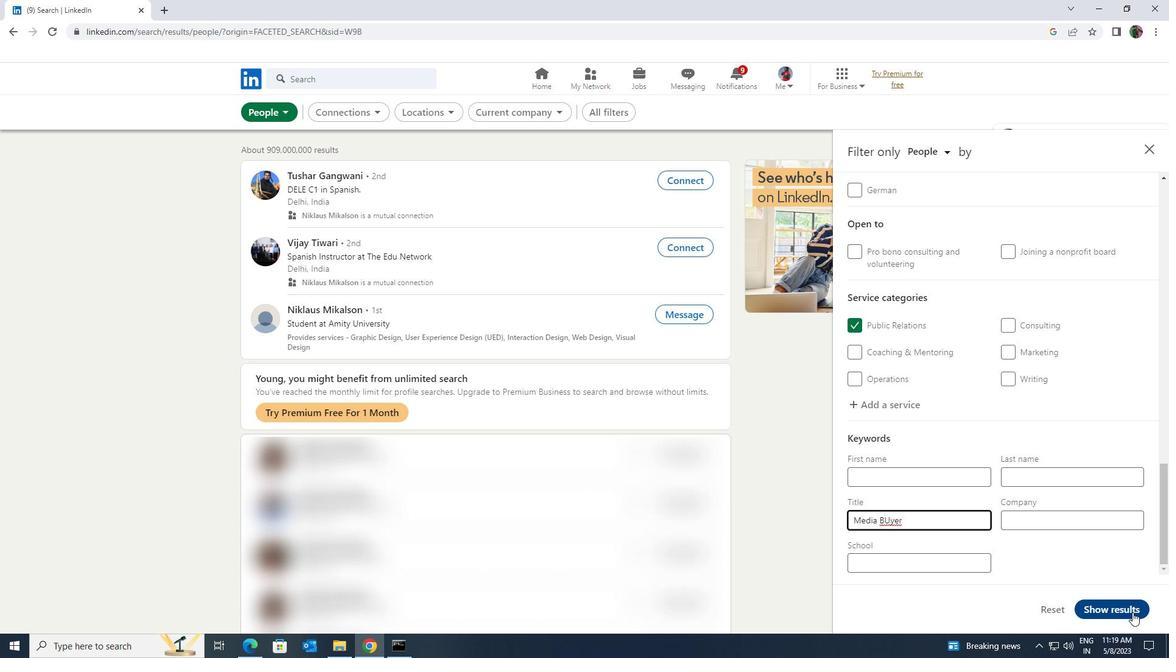 
